 Task: Create ChildIssue0000000416 as Child Issue of Issue Issue0000000208 in Backlog  in Scrum Project Project0000000042 in Jira. Create ChildIssue0000000417 as Child Issue of Issue Issue0000000209 in Backlog  in Scrum Project Project0000000042 in Jira. Create ChildIssue0000000418 as Child Issue of Issue Issue0000000209 in Backlog  in Scrum Project Project0000000042 in Jira. Create ChildIssue0000000419 as Child Issue of Issue Issue0000000210 in Backlog  in Scrum Project Project0000000042 in Jira. Create ChildIssue0000000420 as Child Issue of Issue Issue0000000210 in Backlog  in Scrum Project Project0000000042 in Jira
Action: Mouse moved to (321, 362)
Screenshot: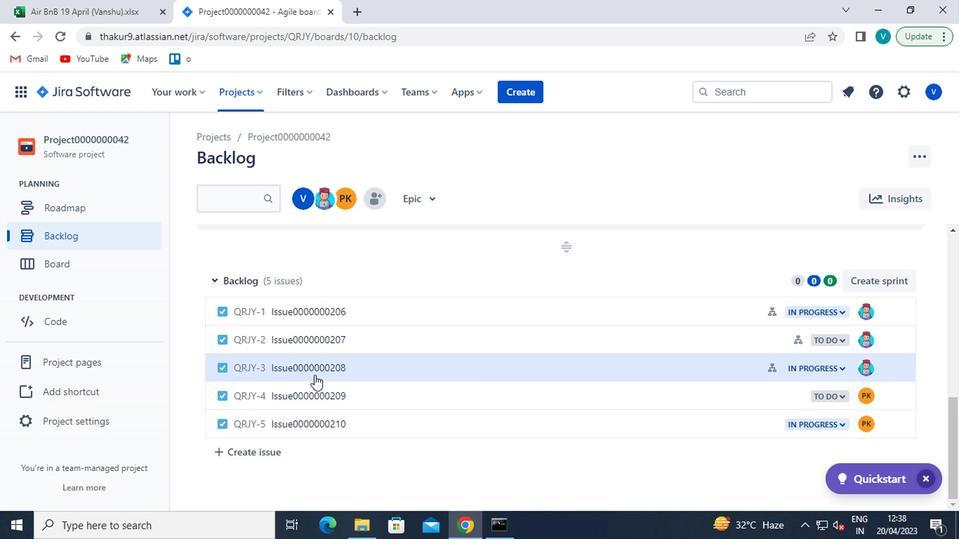 
Action: Mouse pressed left at (321, 362)
Screenshot: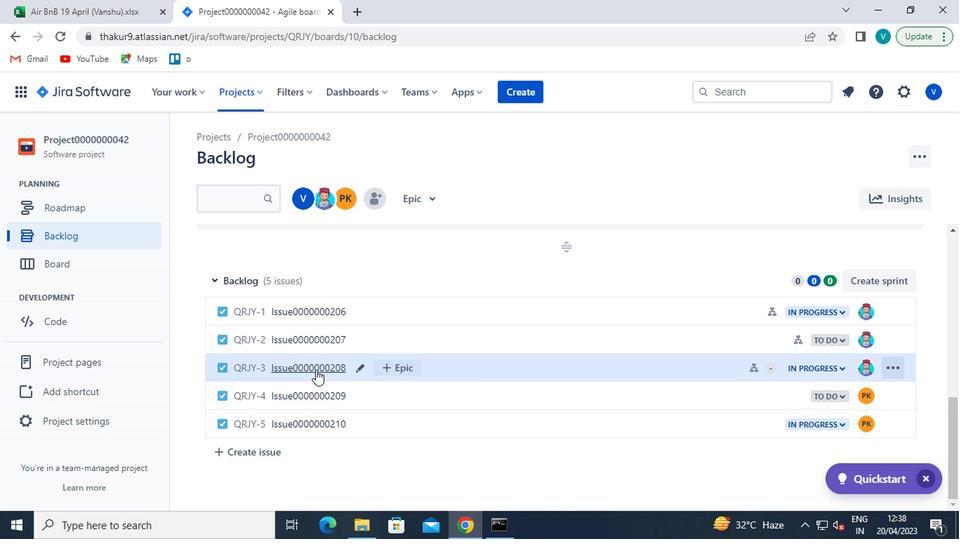 
Action: Mouse moved to (707, 301)
Screenshot: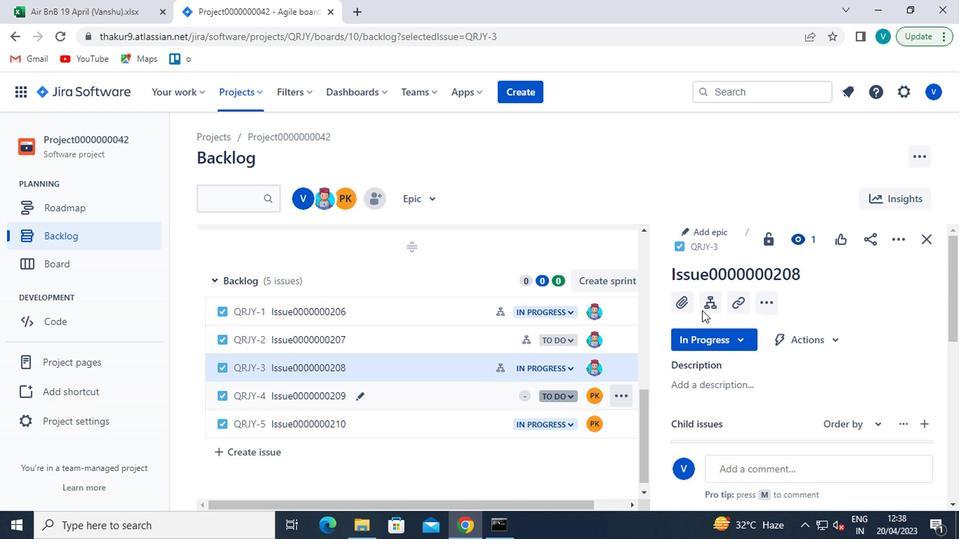 
Action: Mouse pressed left at (707, 301)
Screenshot: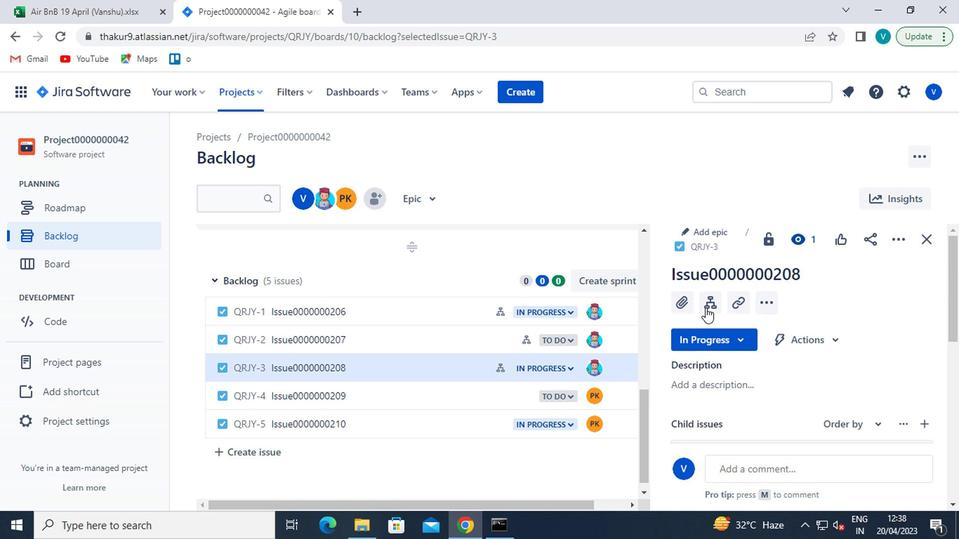 
Action: Mouse moved to (750, 362)
Screenshot: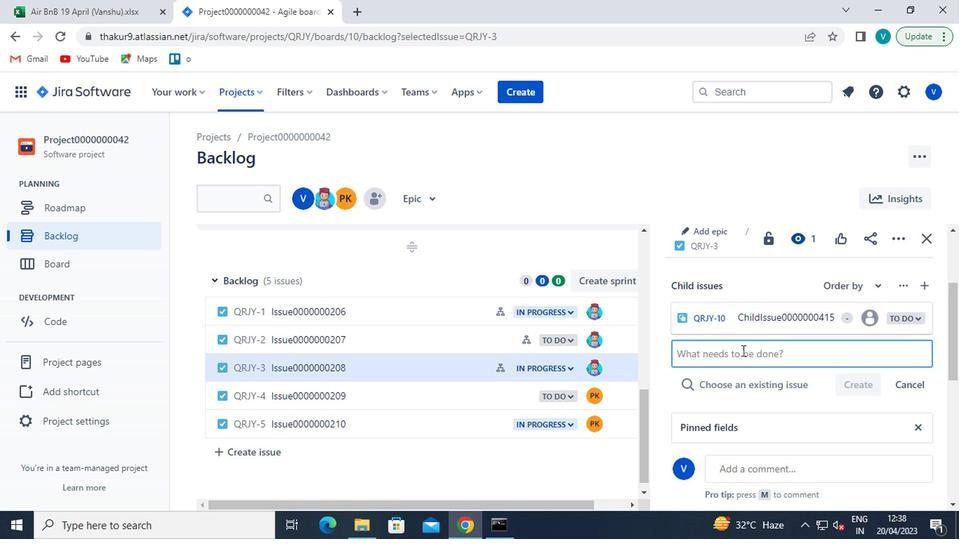 
Action: Mouse pressed left at (750, 362)
Screenshot: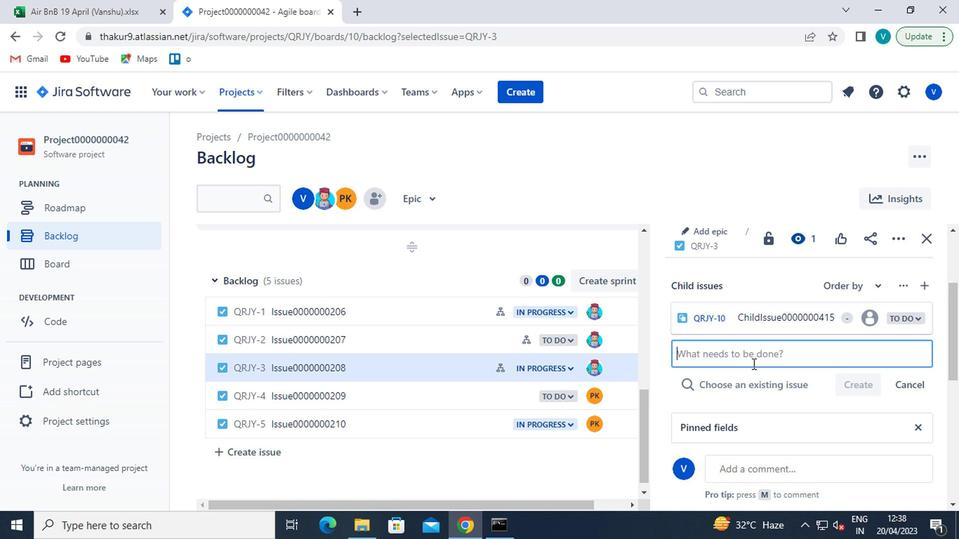 
Action: Mouse moved to (722, 347)
Screenshot: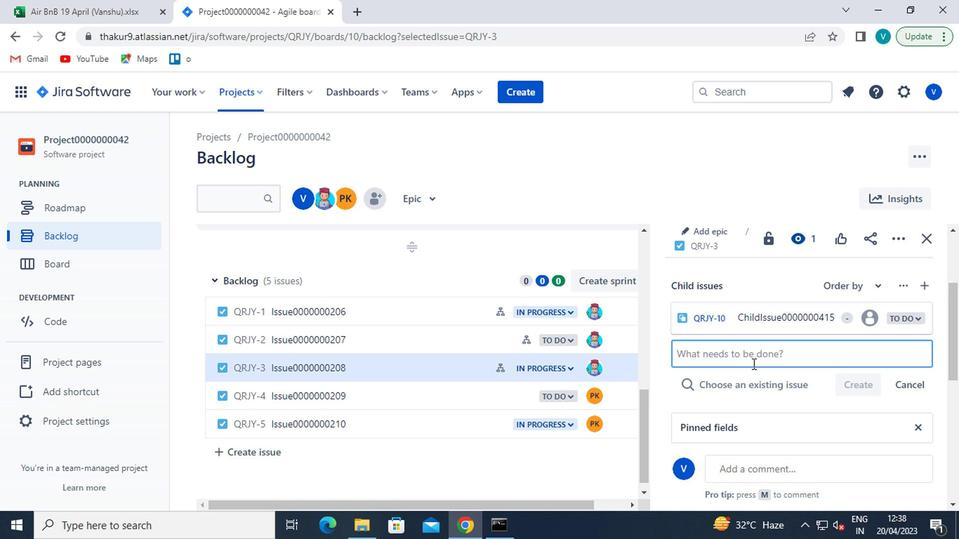 
Action: Key pressed <Key.shift>CHILD<Key.shift>ISSUE0000000416
Screenshot: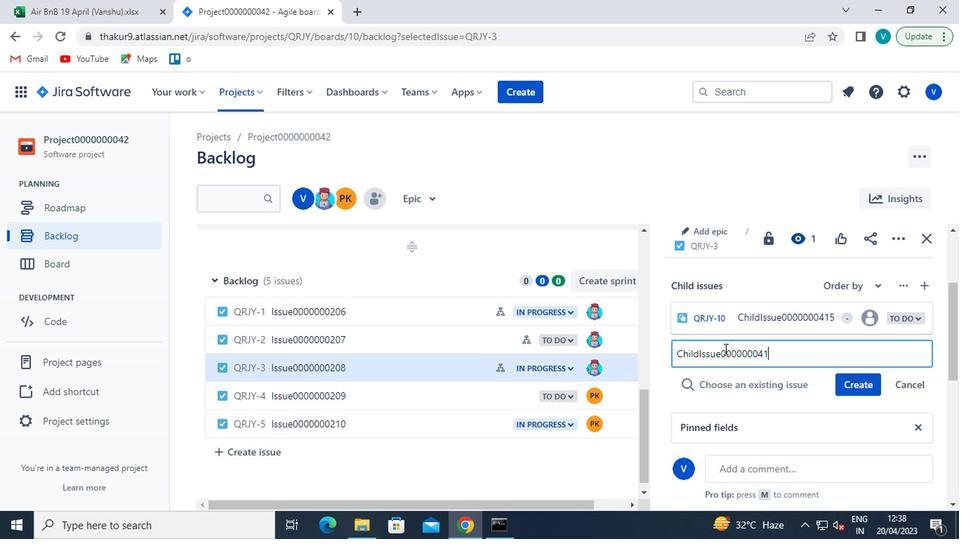 
Action: Mouse moved to (847, 386)
Screenshot: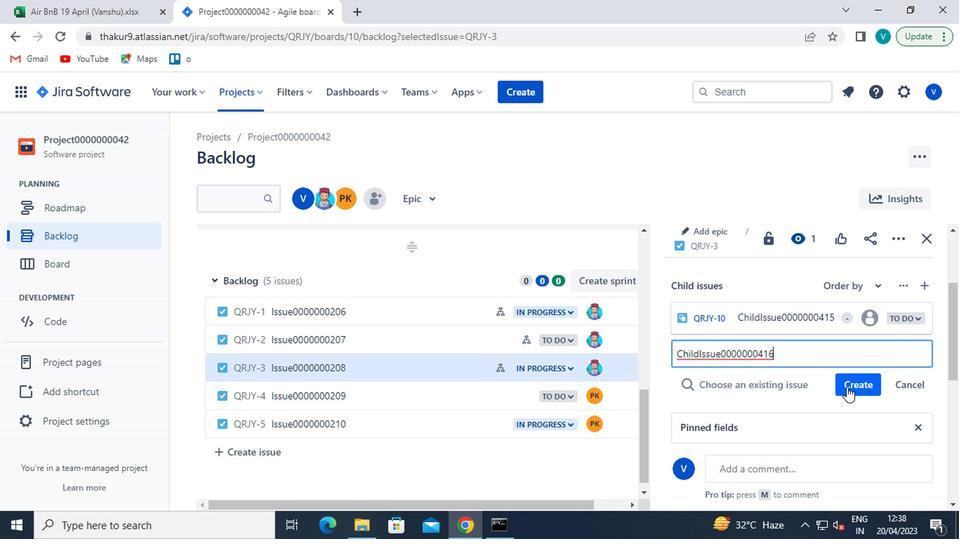 
Action: Mouse pressed left at (847, 386)
Screenshot: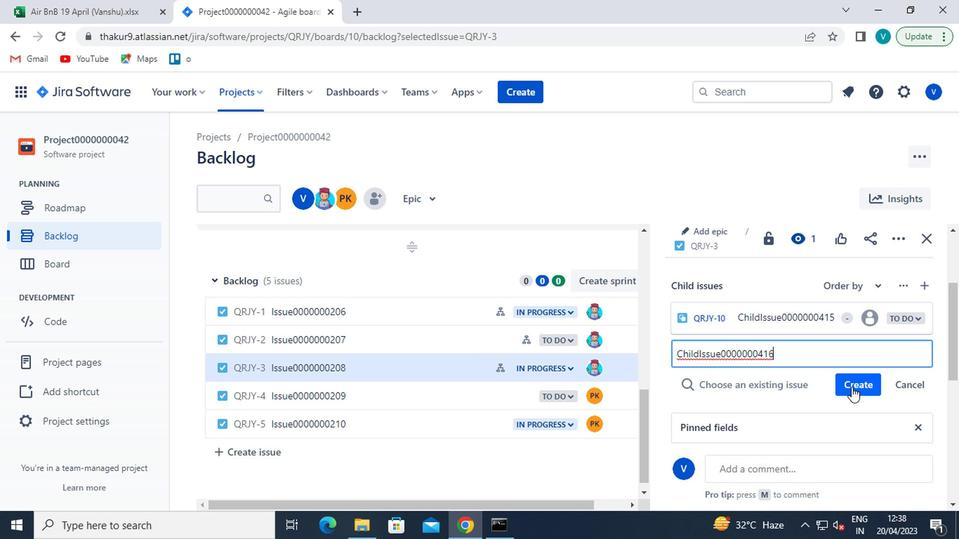 
Action: Mouse moved to (317, 392)
Screenshot: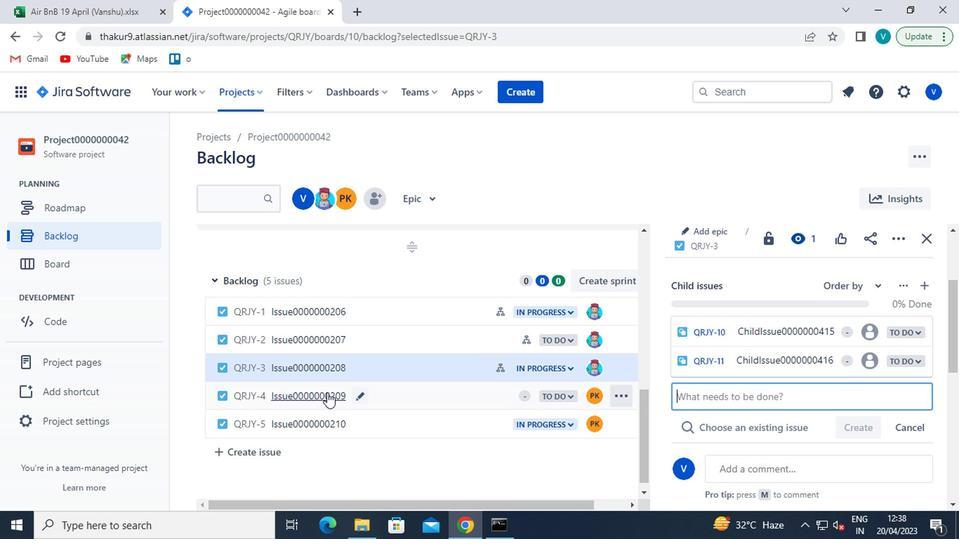 
Action: Mouse pressed left at (317, 392)
Screenshot: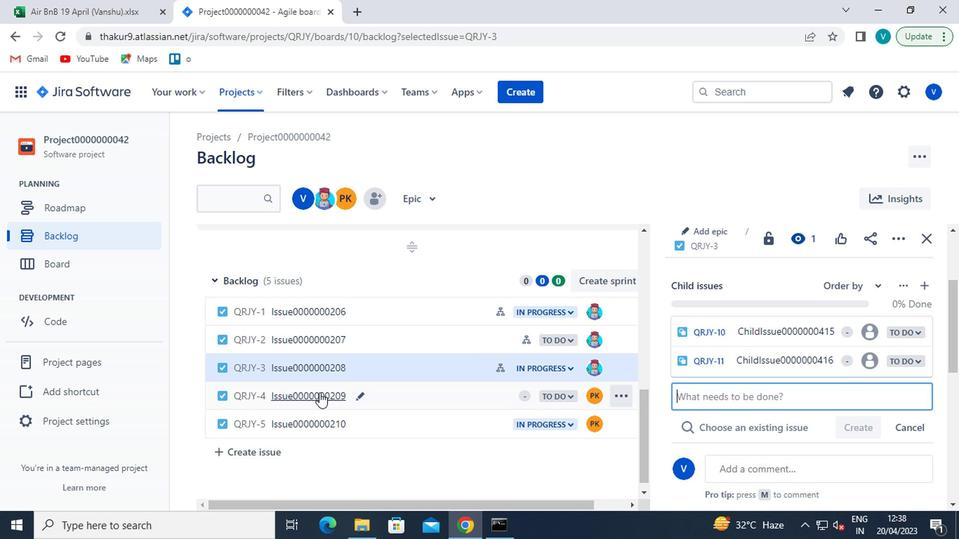 
Action: Mouse moved to (708, 294)
Screenshot: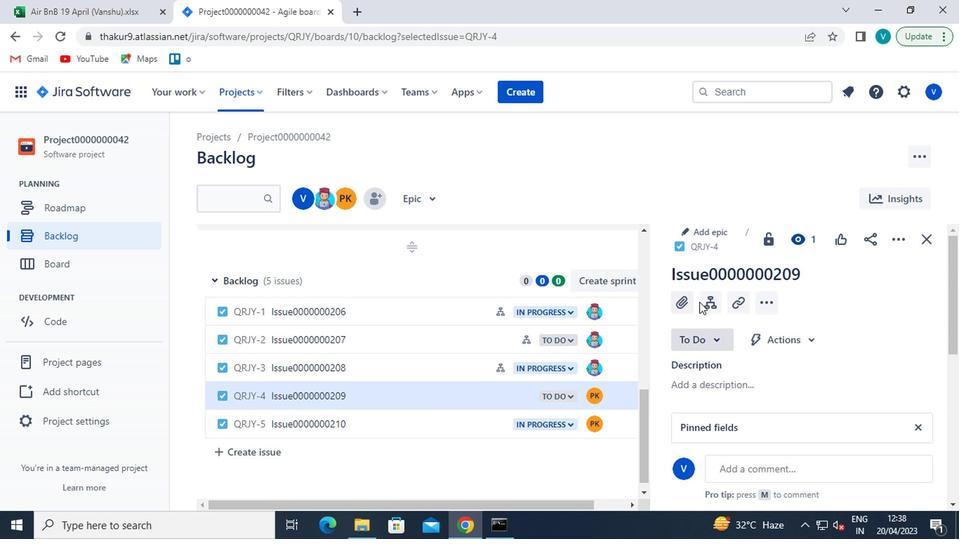 
Action: Mouse pressed left at (708, 294)
Screenshot: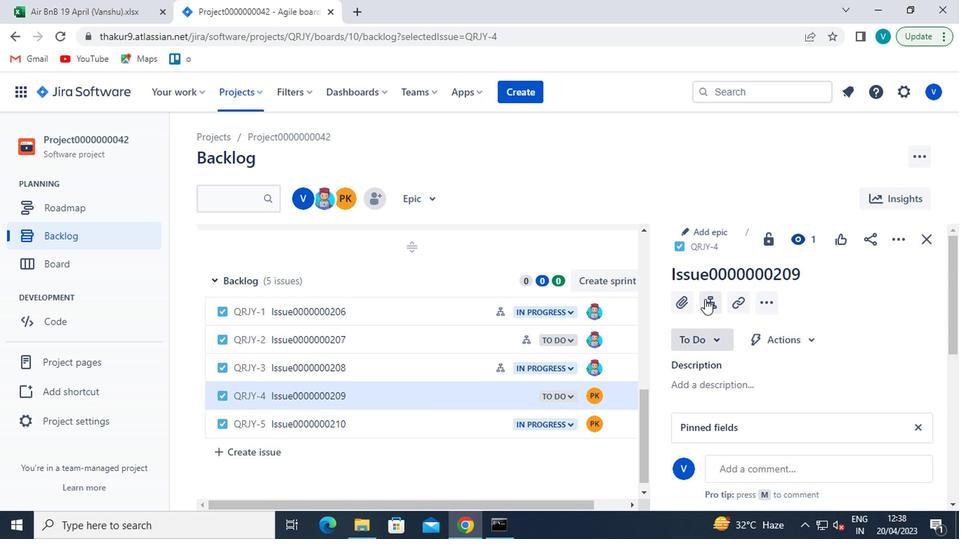 
Action: Mouse moved to (728, 368)
Screenshot: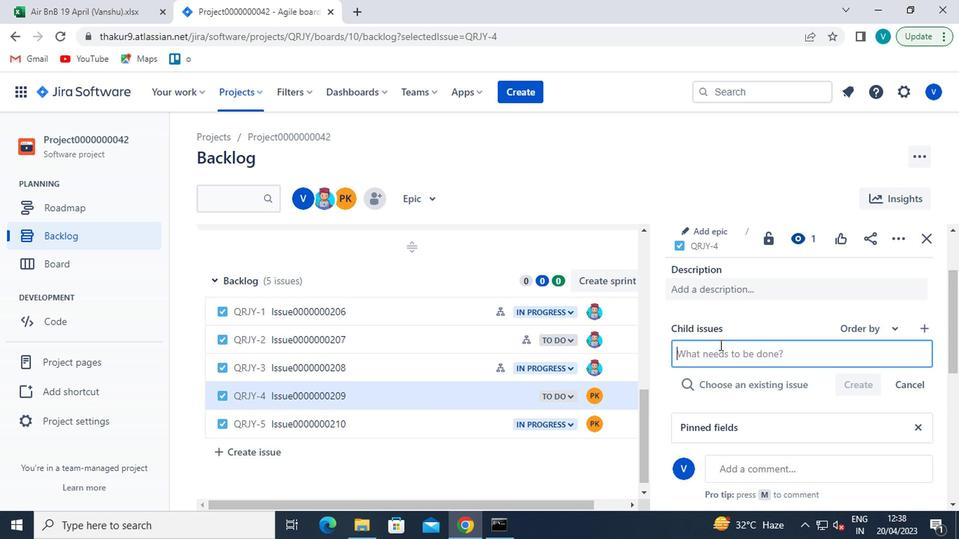 
Action: Mouse pressed left at (728, 368)
Screenshot: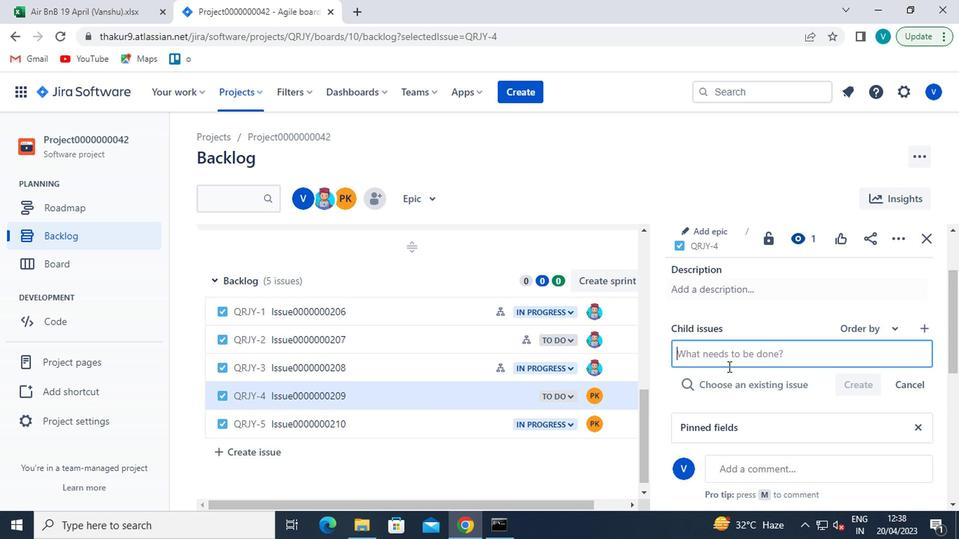 
Action: Mouse moved to (728, 355)
Screenshot: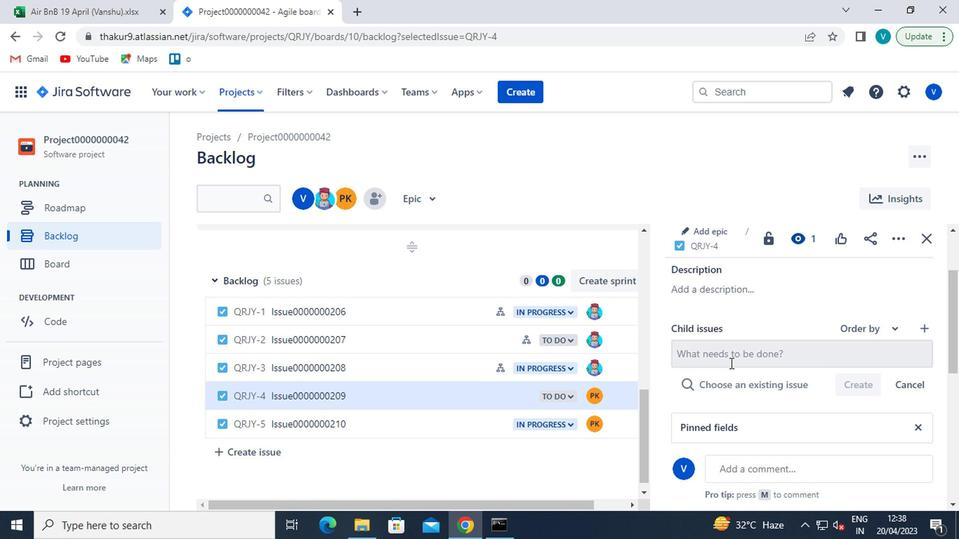 
Action: Mouse pressed left at (728, 355)
Screenshot: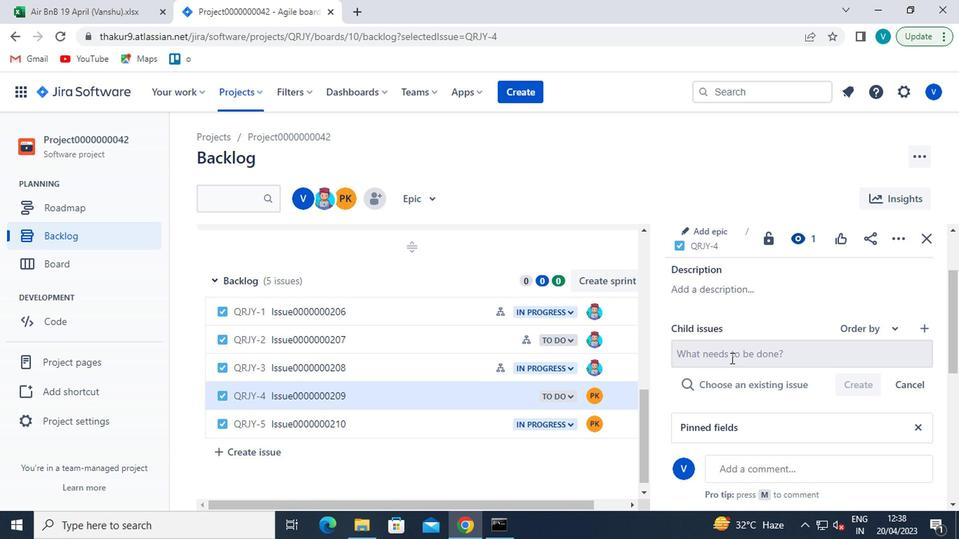 
Action: Mouse moved to (689, 372)
Screenshot: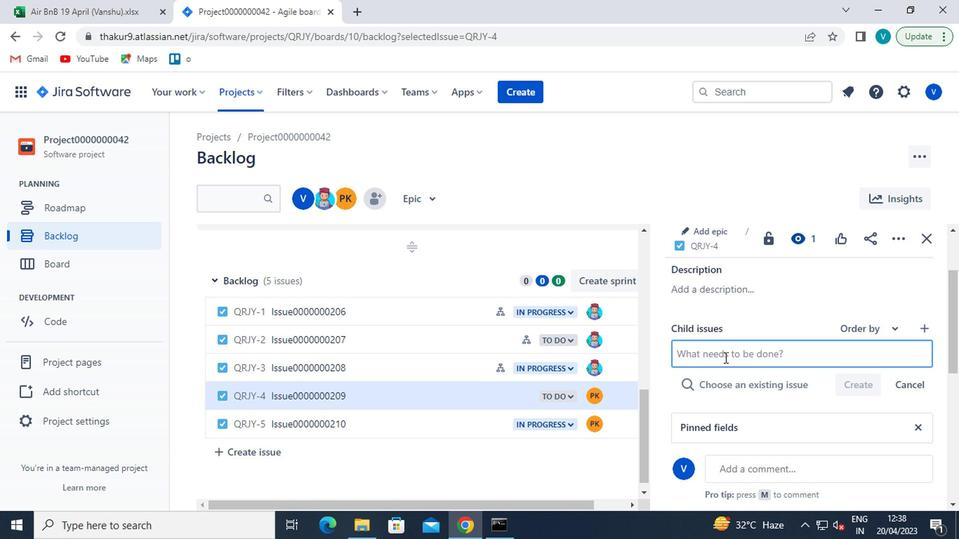 
Action: Key pressed <Key.shift>CHILD<Key.shift>ISSUE
Screenshot: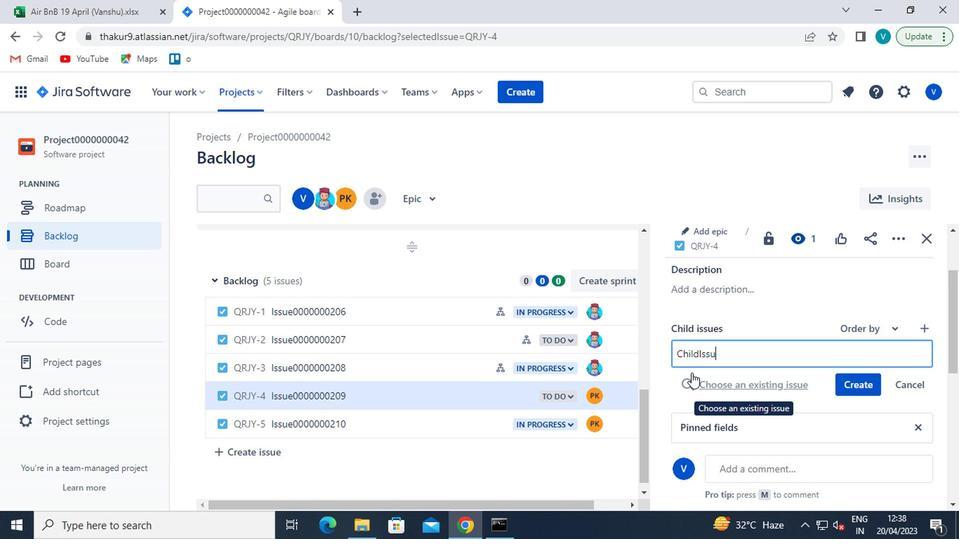 
Action: Mouse moved to (687, 373)
Screenshot: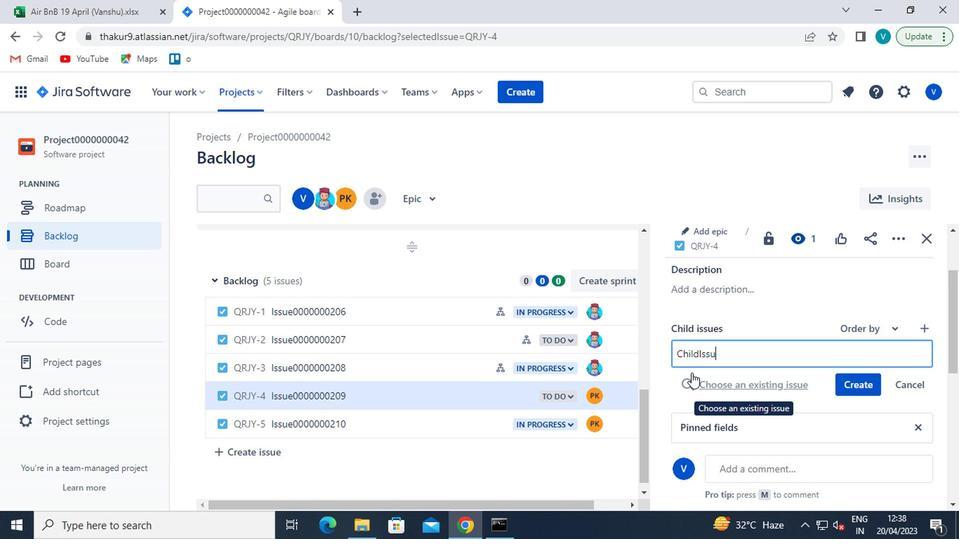 
Action: Key pressed 0000
Screenshot: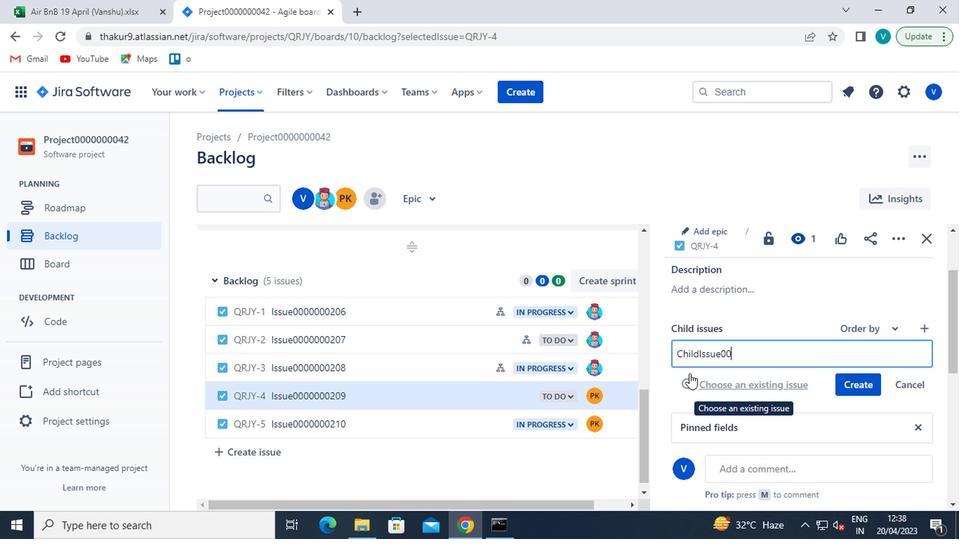 
Action: Mouse moved to (687, 373)
Screenshot: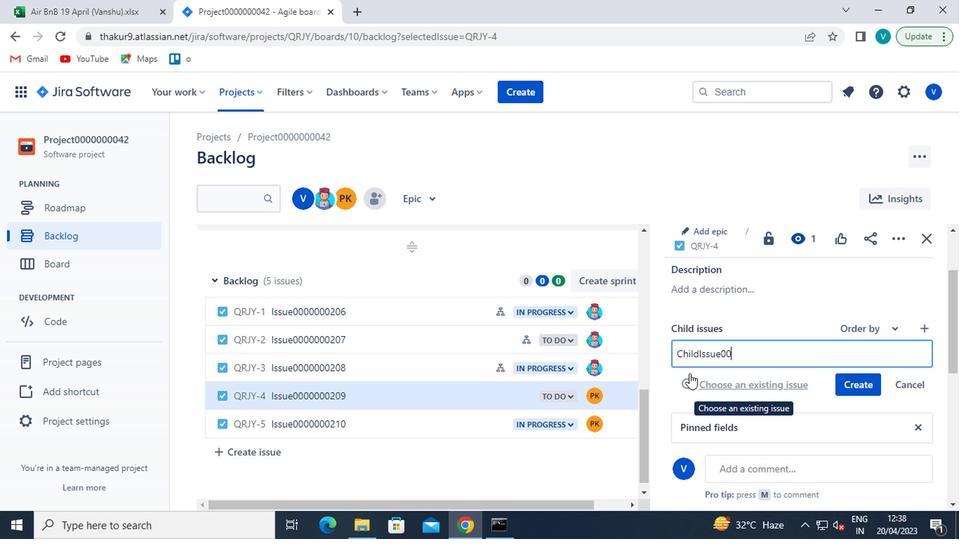 
Action: Key pressed 0
Screenshot: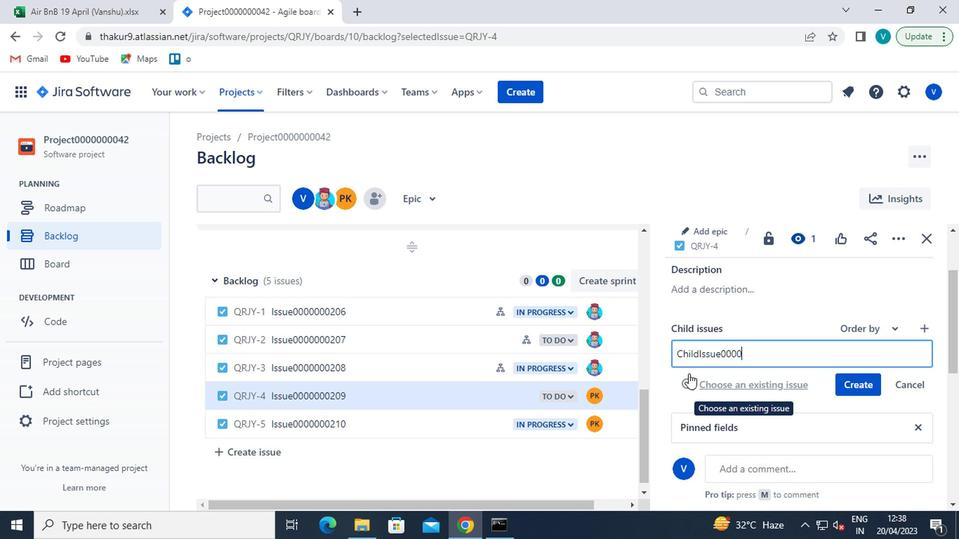 
Action: Mouse moved to (685, 373)
Screenshot: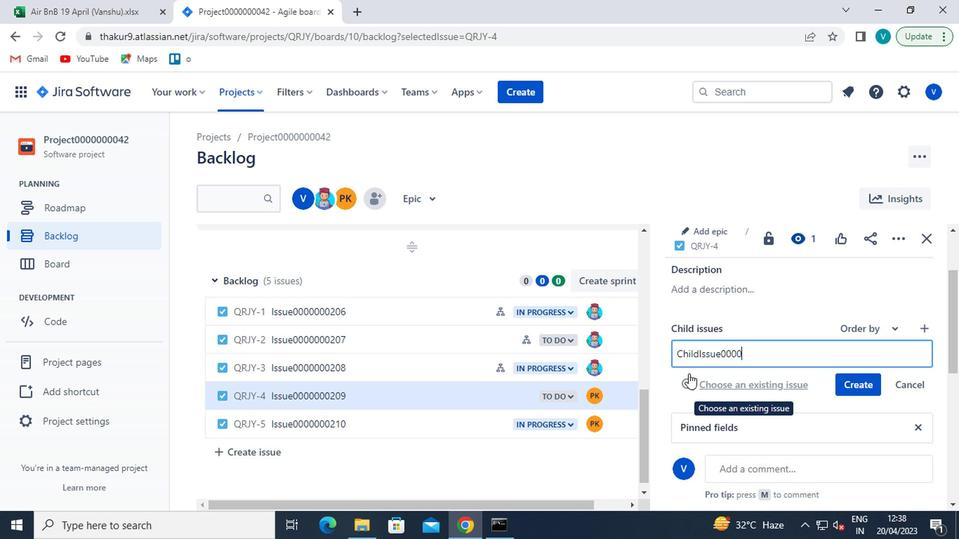 
Action: Key pressed 0
Screenshot: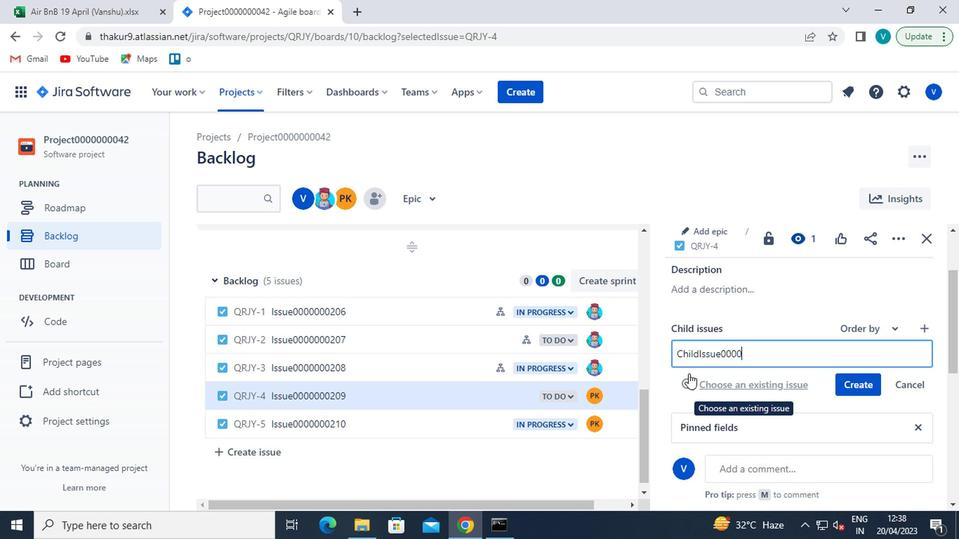 
Action: Mouse moved to (683, 373)
Screenshot: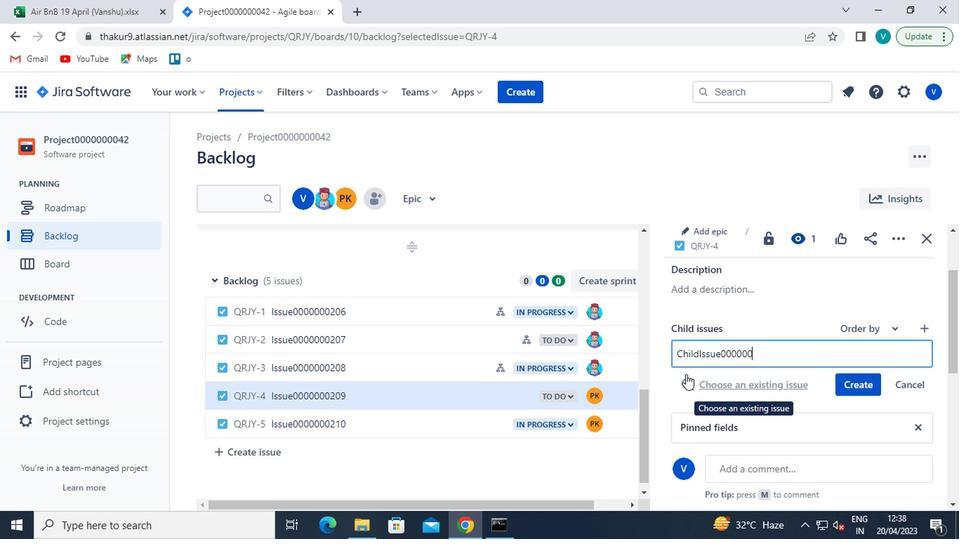 
Action: Key pressed 0
Screenshot: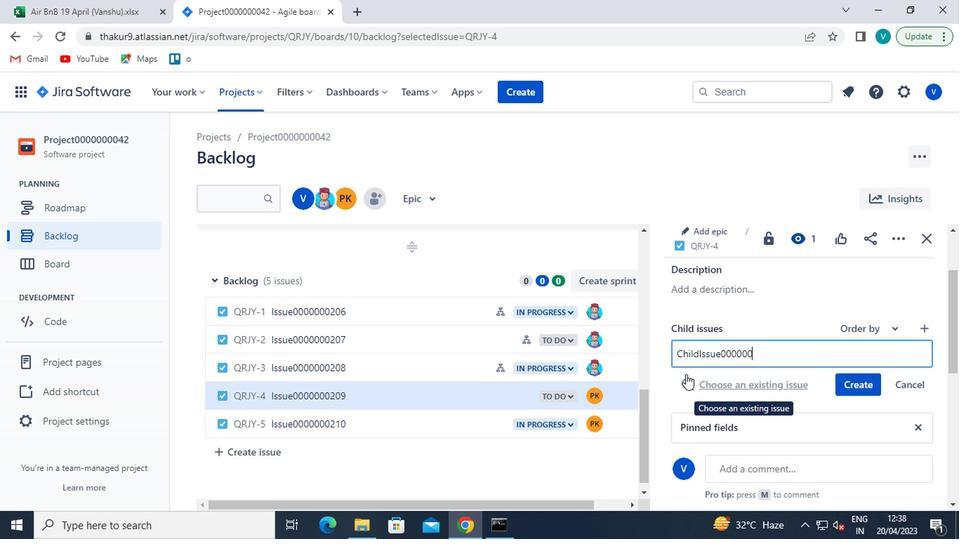 
Action: Mouse moved to (682, 373)
Screenshot: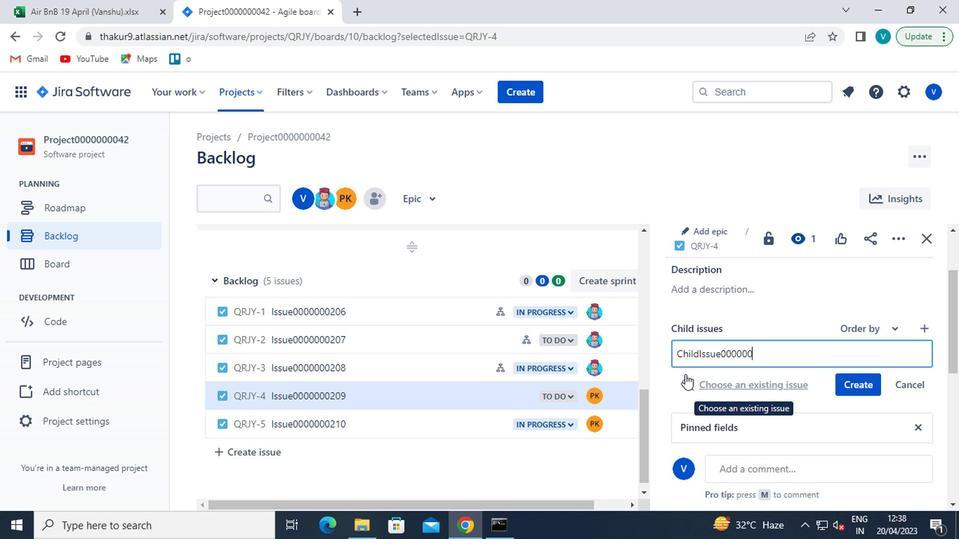 
Action: Key pressed 417
Screenshot: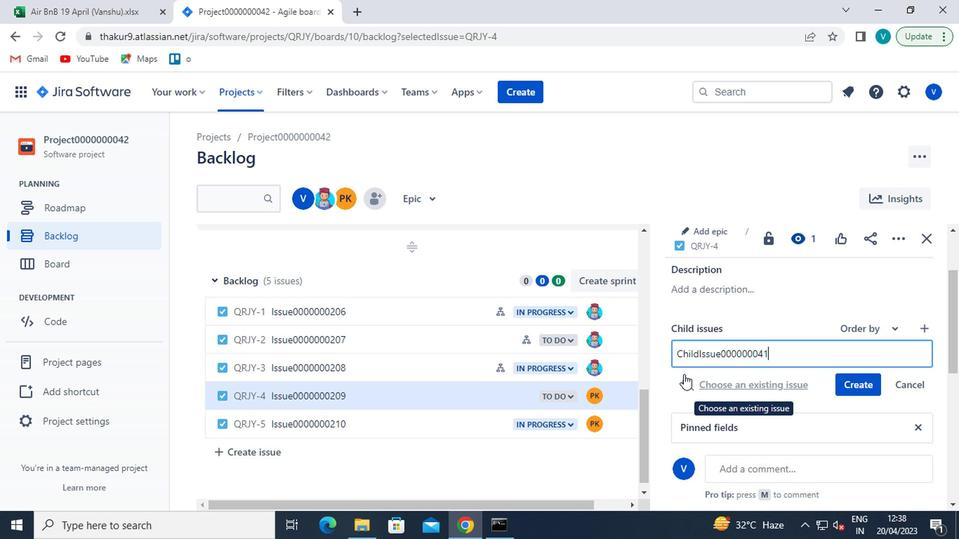 
Action: Mouse moved to (865, 378)
Screenshot: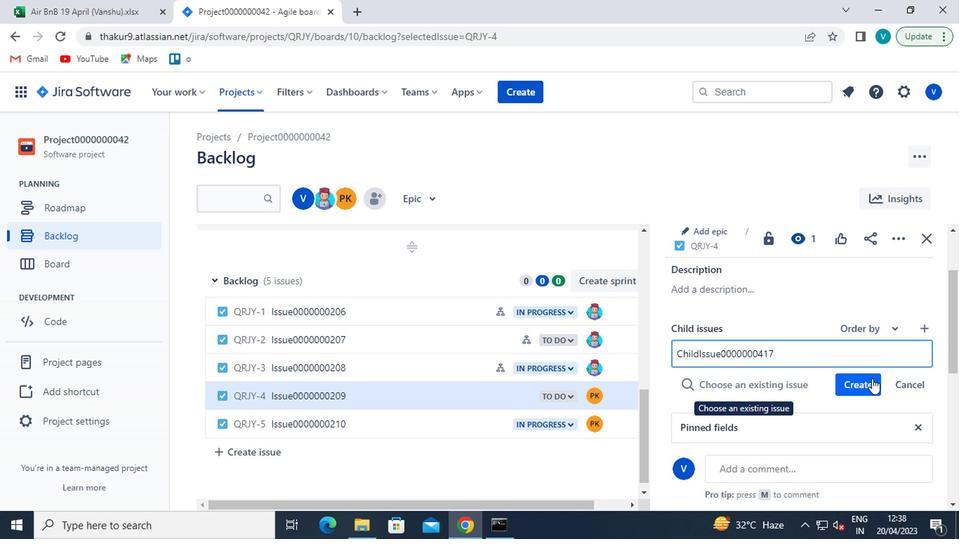 
Action: Mouse pressed left at (865, 378)
Screenshot: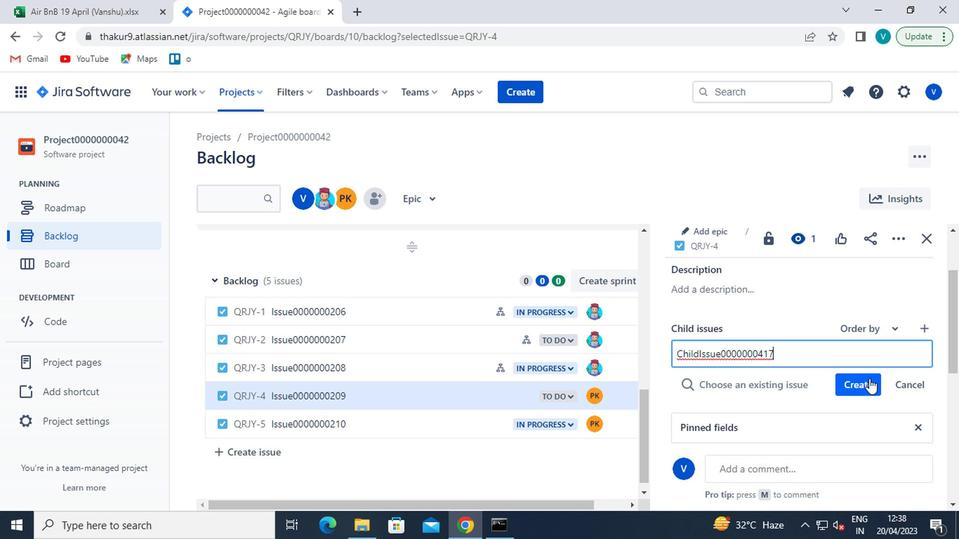 
Action: Mouse moved to (811, 388)
Screenshot: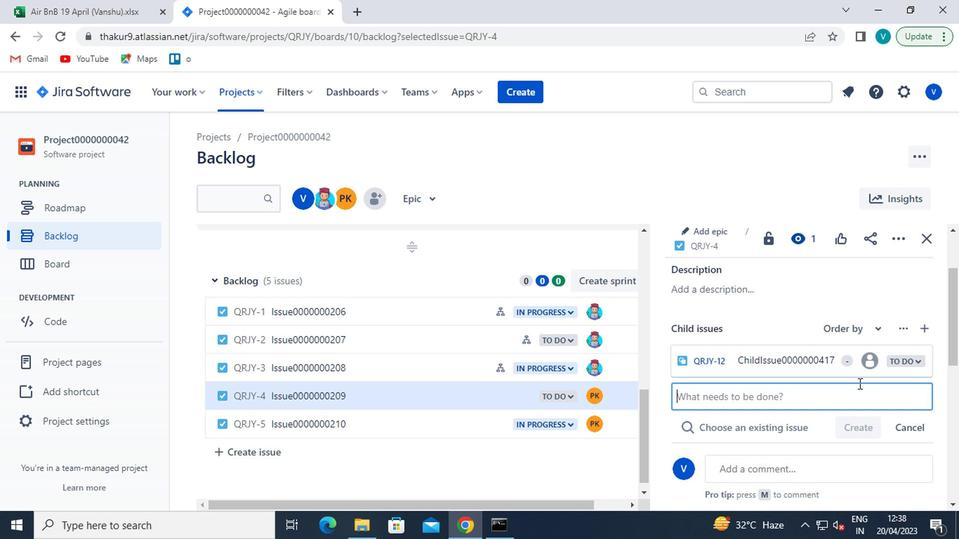 
Action: Mouse scrolled (811, 389) with delta (0, 0)
Screenshot: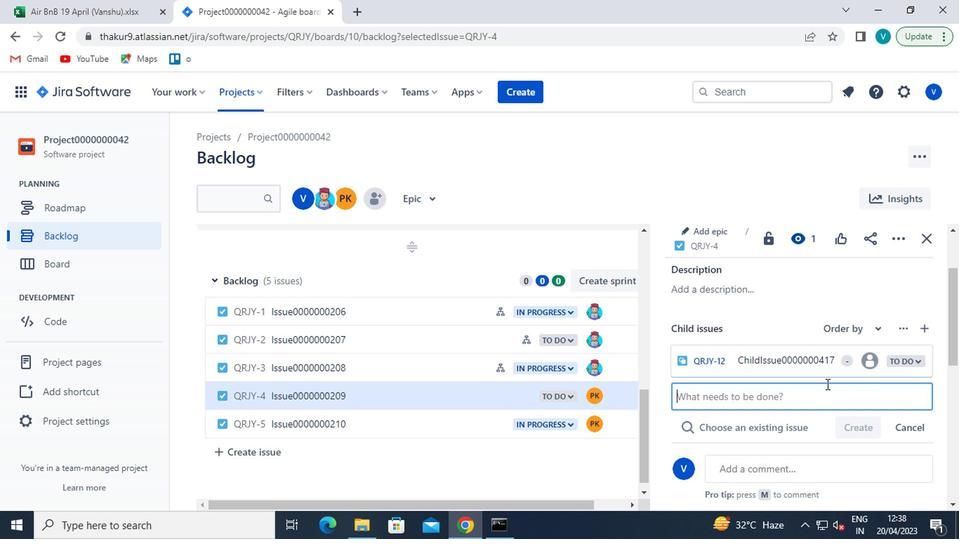 
Action: Mouse scrolled (811, 389) with delta (0, 0)
Screenshot: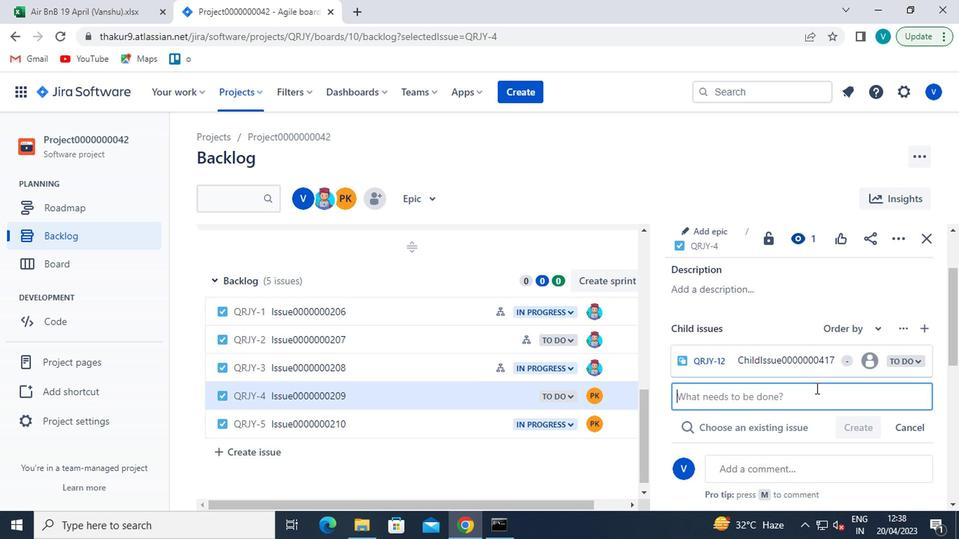 
Action: Mouse scrolled (811, 389) with delta (0, 0)
Screenshot: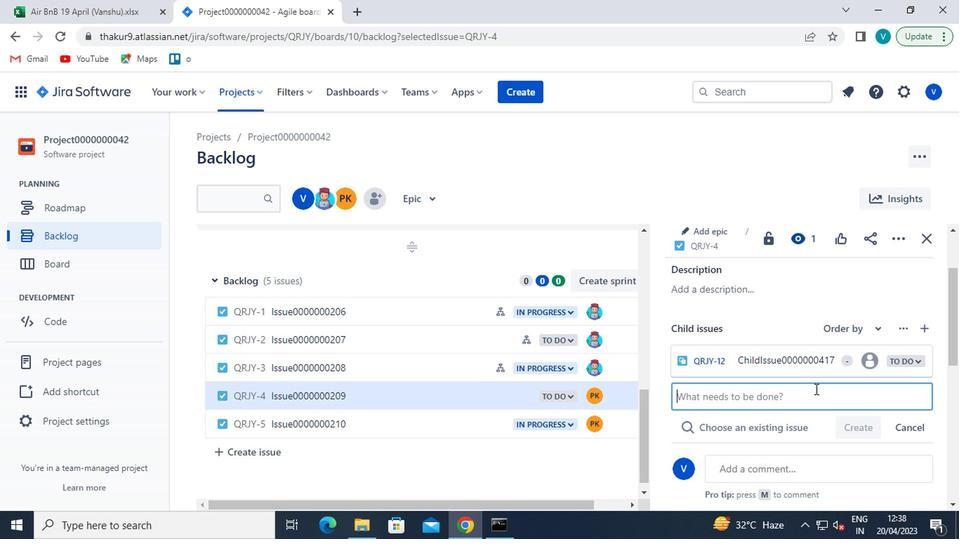 
Action: Mouse moved to (811, 388)
Screenshot: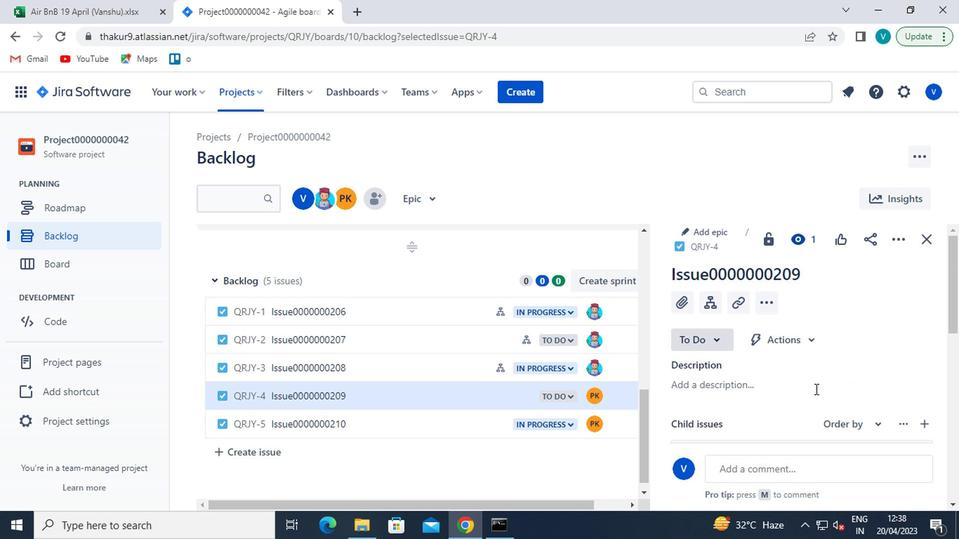 
Action: Mouse scrolled (811, 388) with delta (0, 0)
Screenshot: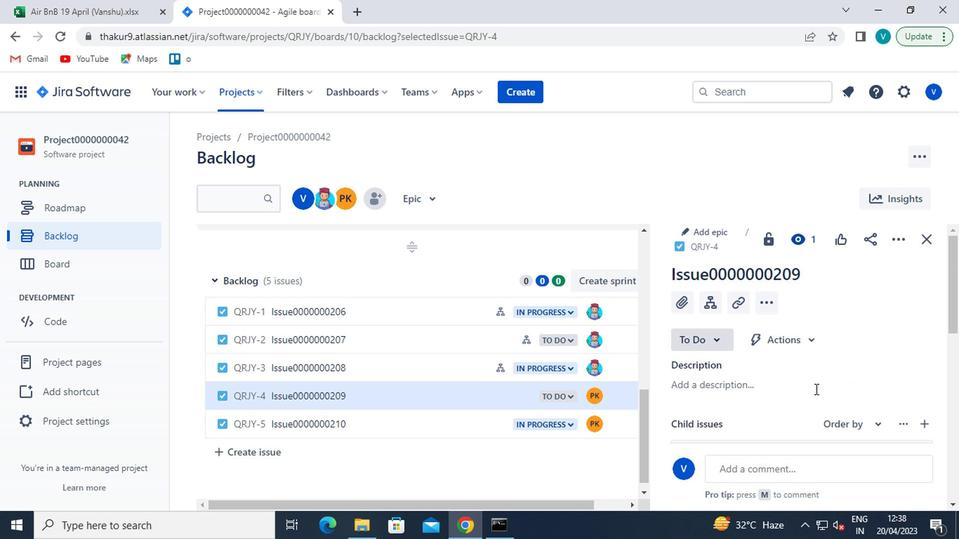 
Action: Mouse moved to (811, 390)
Screenshot: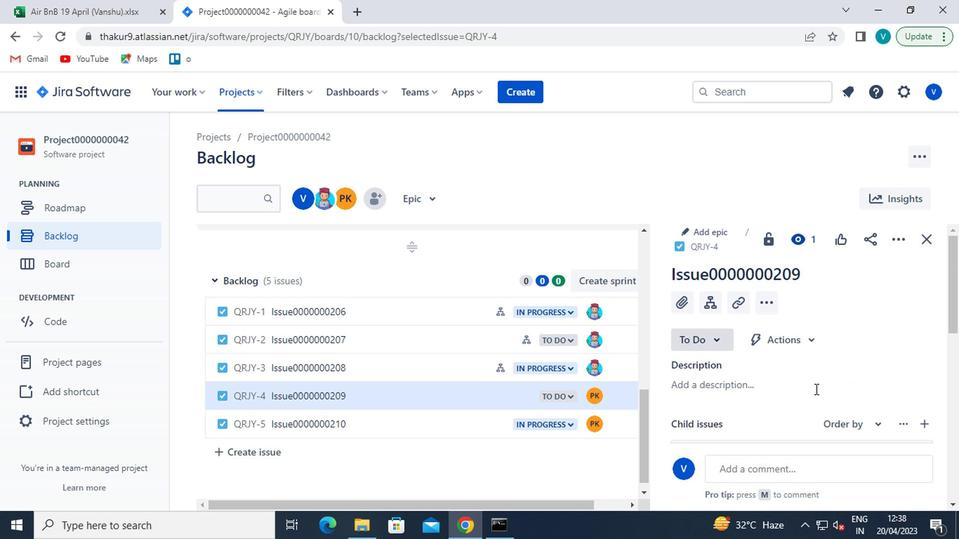 
Action: Mouse scrolled (811, 389) with delta (0, 0)
Screenshot: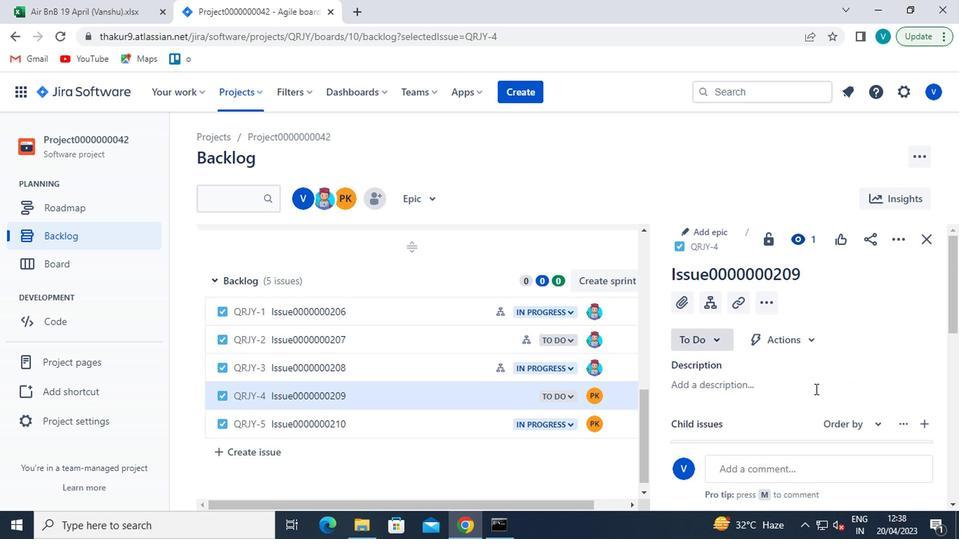 
Action: Mouse moved to (826, 352)
Screenshot: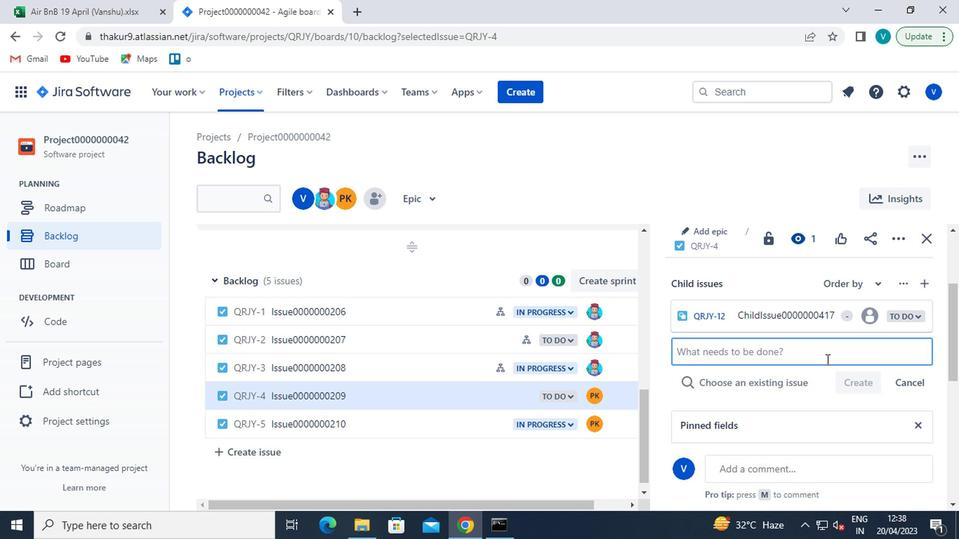 
Action: Mouse pressed left at (826, 352)
Screenshot: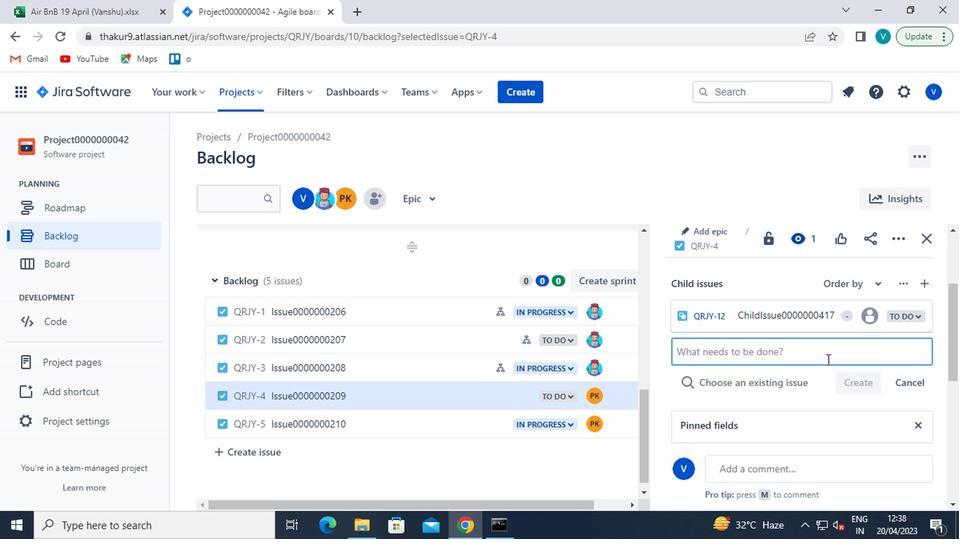 
Action: Mouse moved to (824, 353)
Screenshot: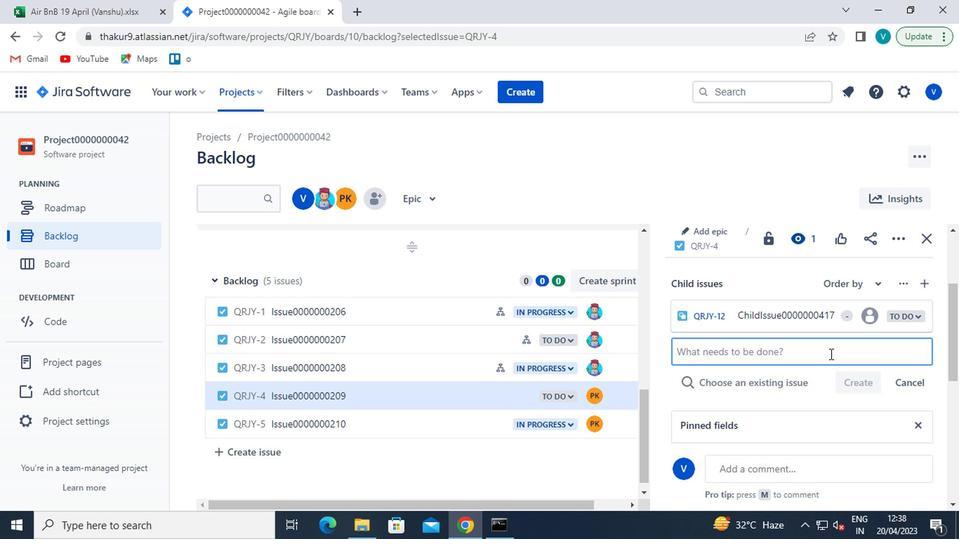 
Action: Key pressed <Key.shift>CHILD<Key.shift>ISSUE0
Screenshot: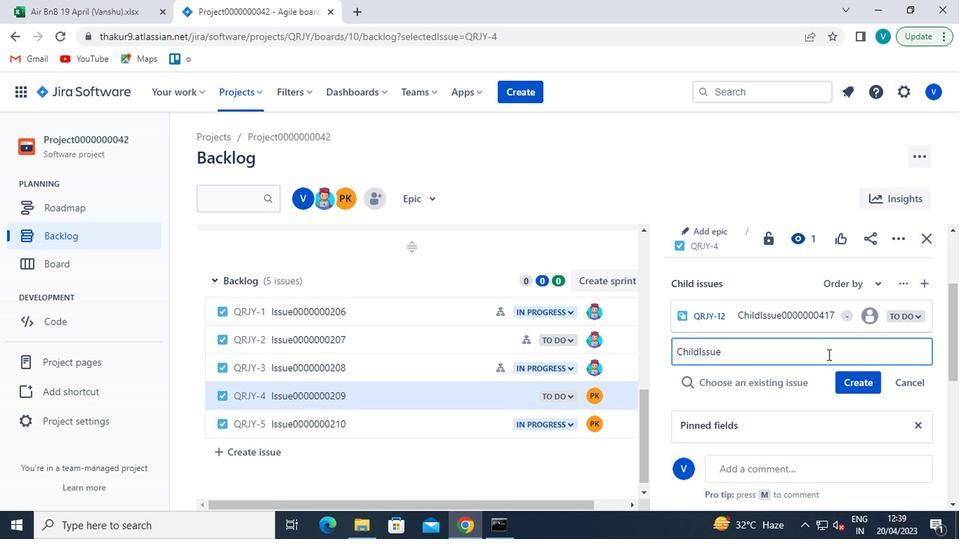 
Action: Mouse moved to (824, 354)
Screenshot: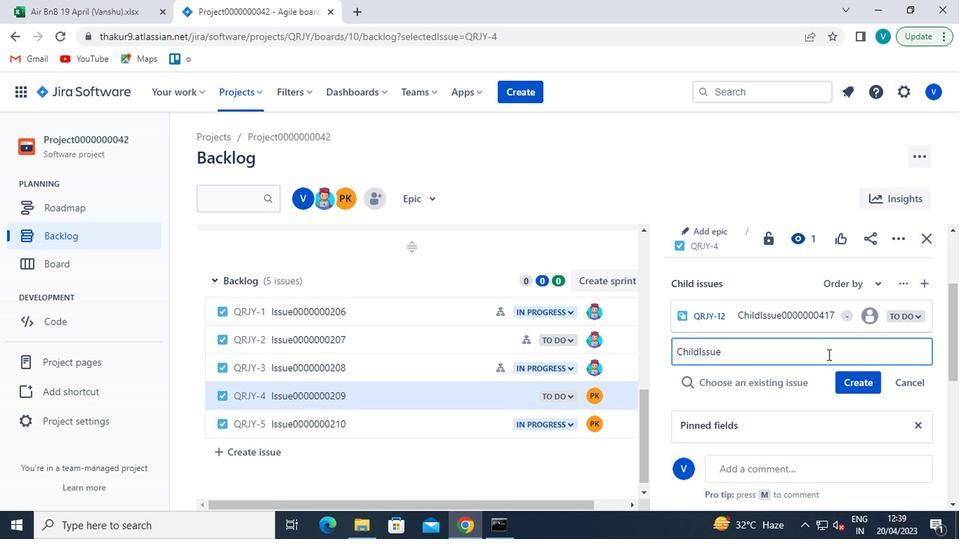 
Action: Key pressed 000000
Screenshot: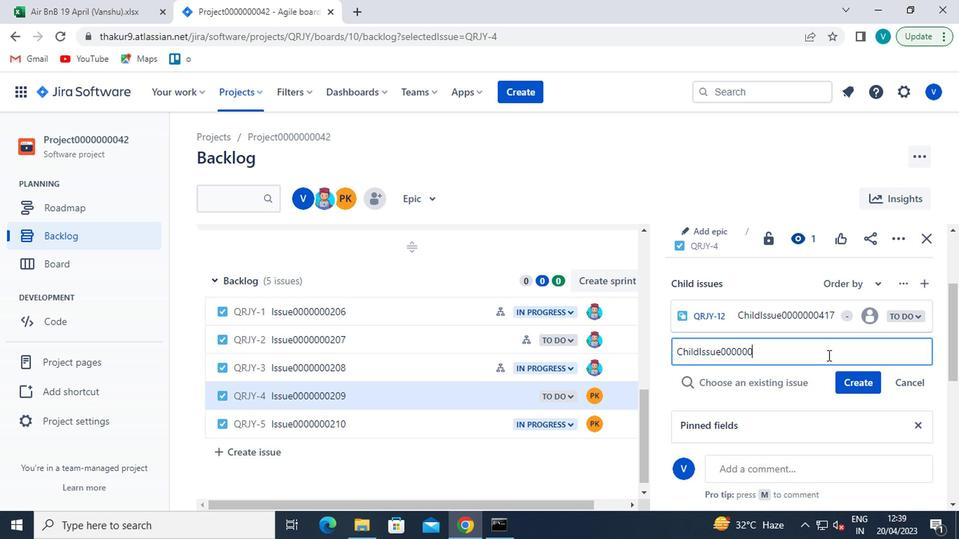 
Action: Mouse moved to (822, 354)
Screenshot: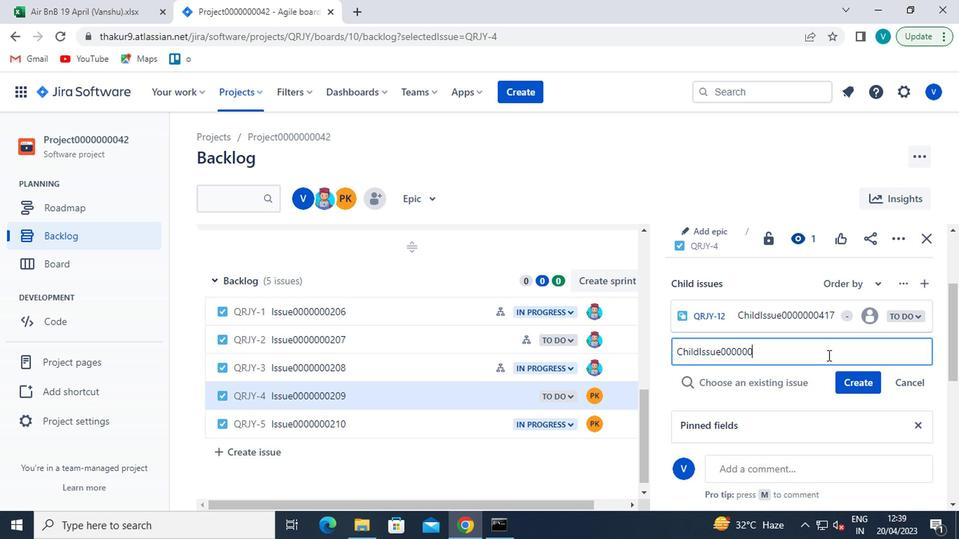
Action: Key pressed 418
Screenshot: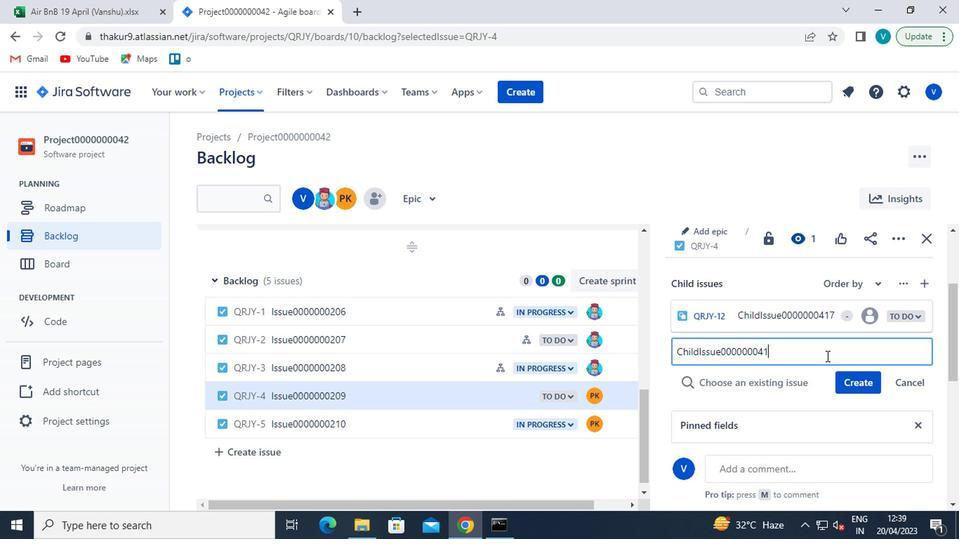
Action: Mouse moved to (850, 380)
Screenshot: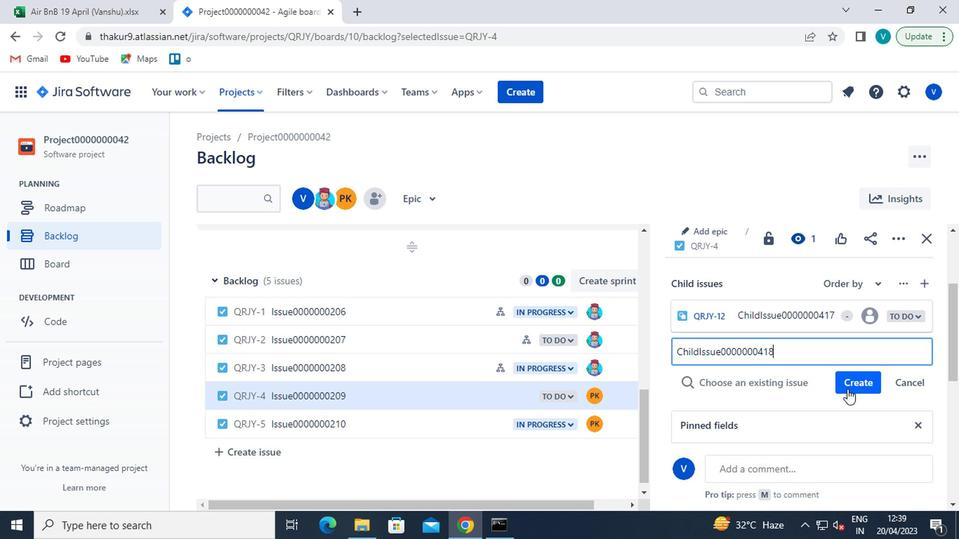 
Action: Mouse pressed left at (850, 380)
Screenshot: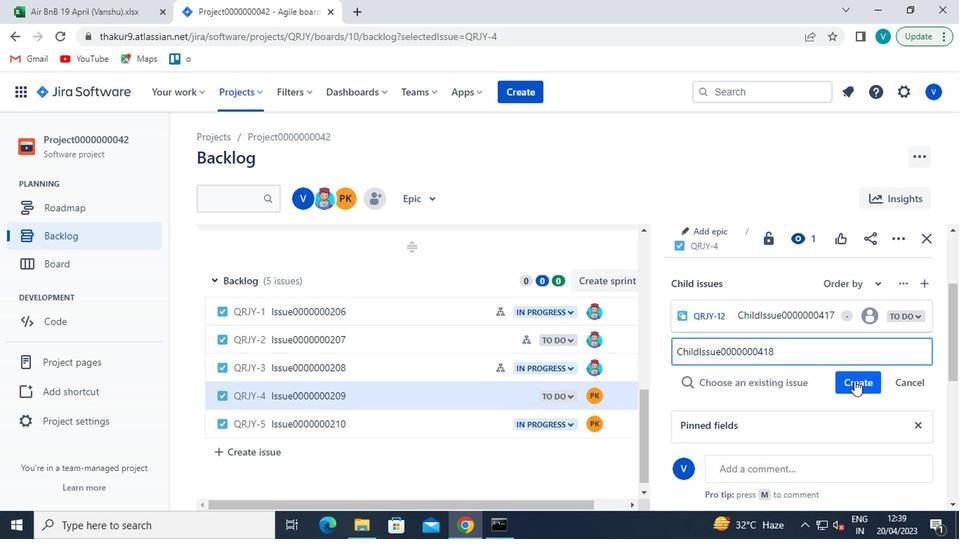 
Action: Mouse moved to (303, 421)
Screenshot: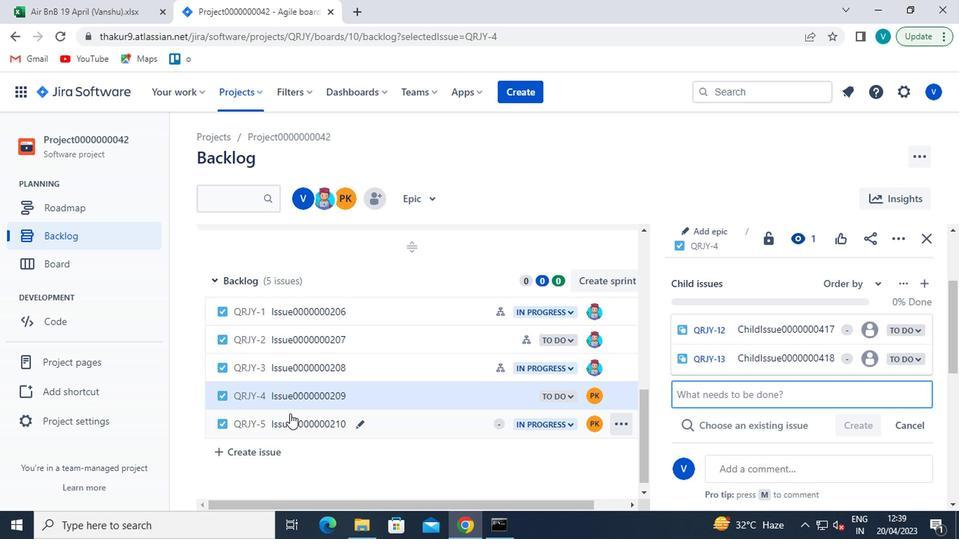
Action: Mouse pressed left at (303, 421)
Screenshot: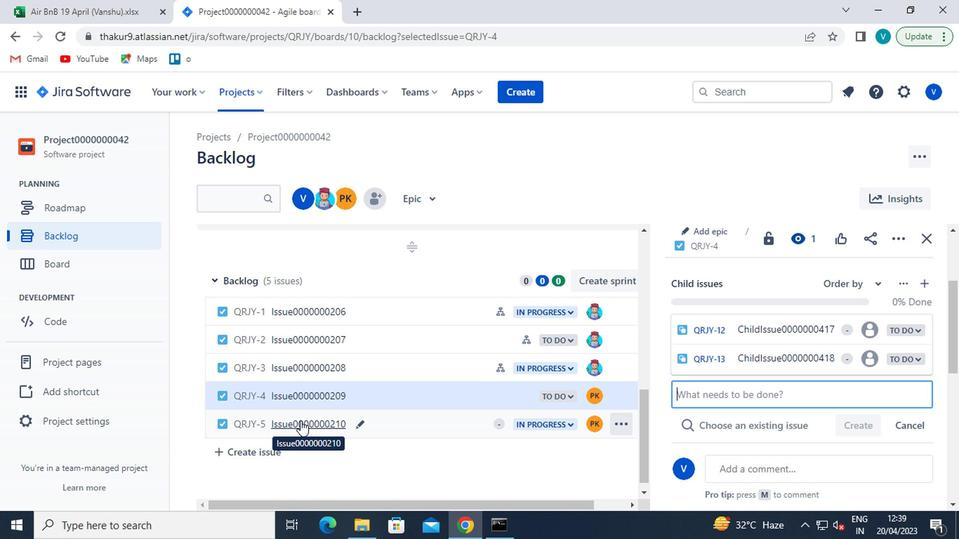 
Action: Mouse moved to (708, 291)
Screenshot: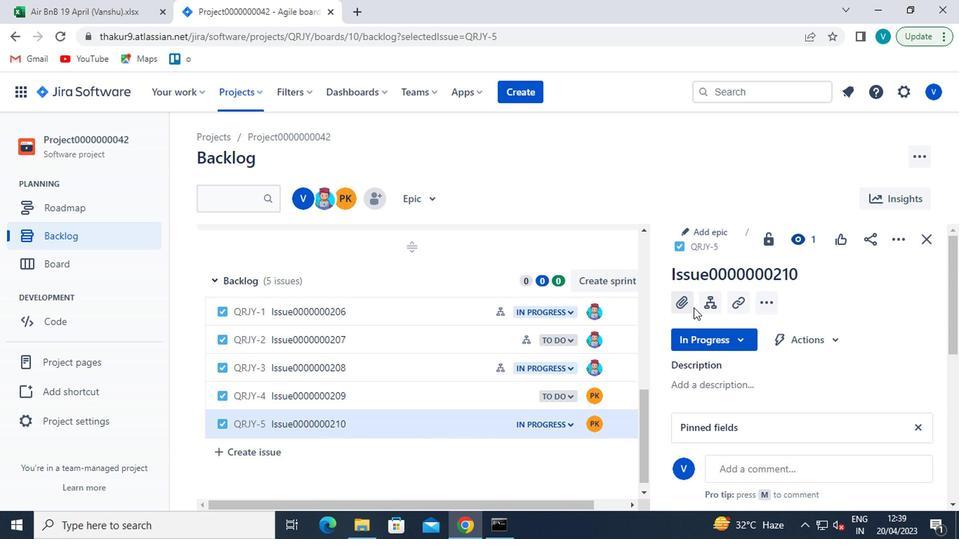 
Action: Mouse pressed left at (708, 291)
Screenshot: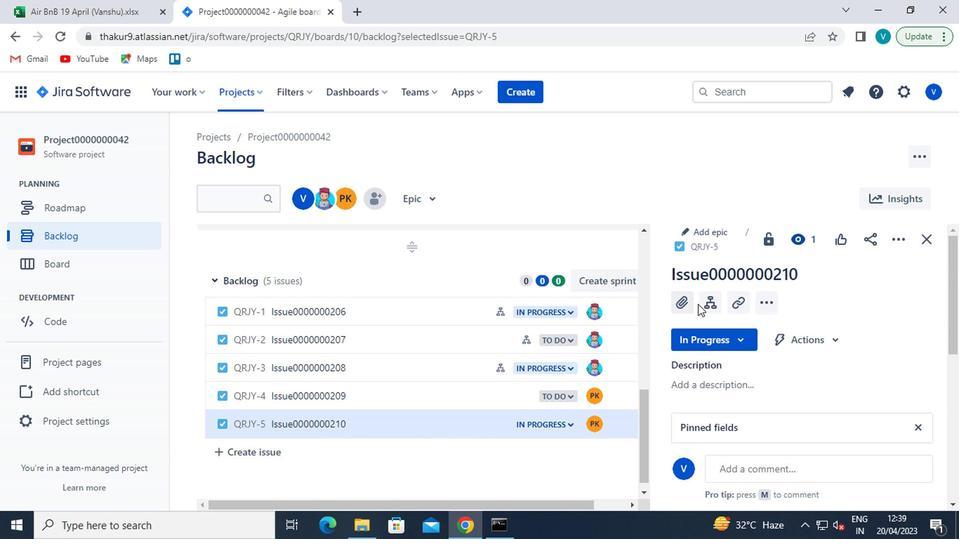 
Action: Mouse moved to (719, 349)
Screenshot: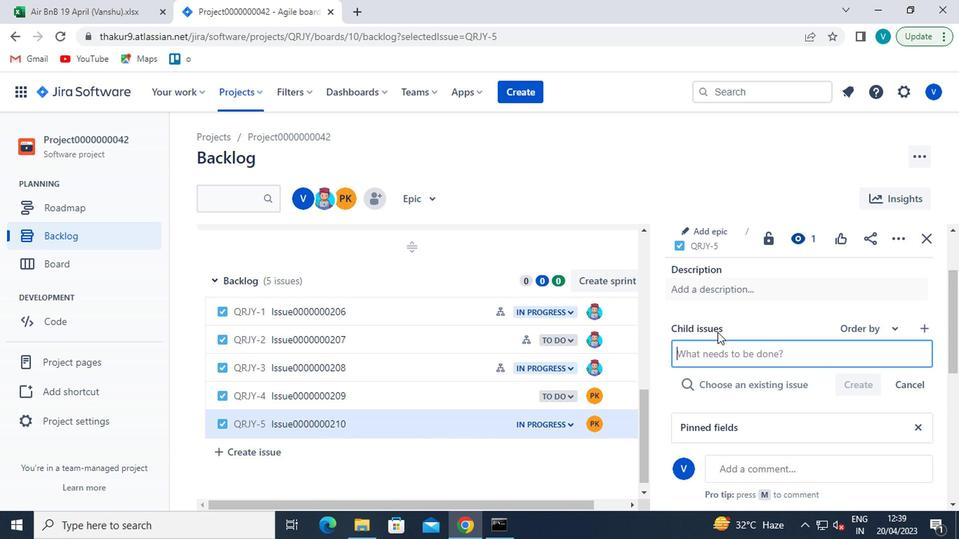 
Action: Mouse pressed left at (719, 349)
Screenshot: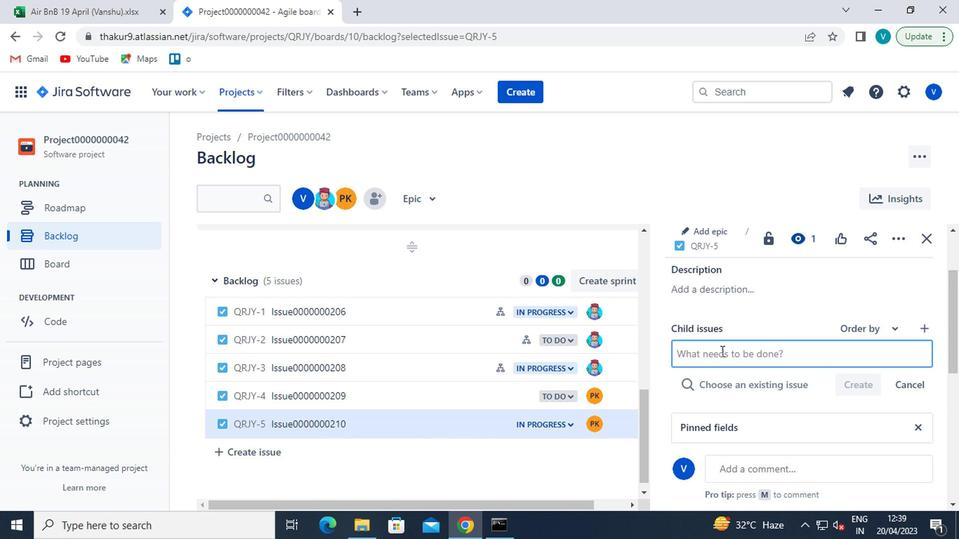 
Action: Key pressed <Key.shift>CHILD<Key.shift>ISSUE0000000419
Screenshot: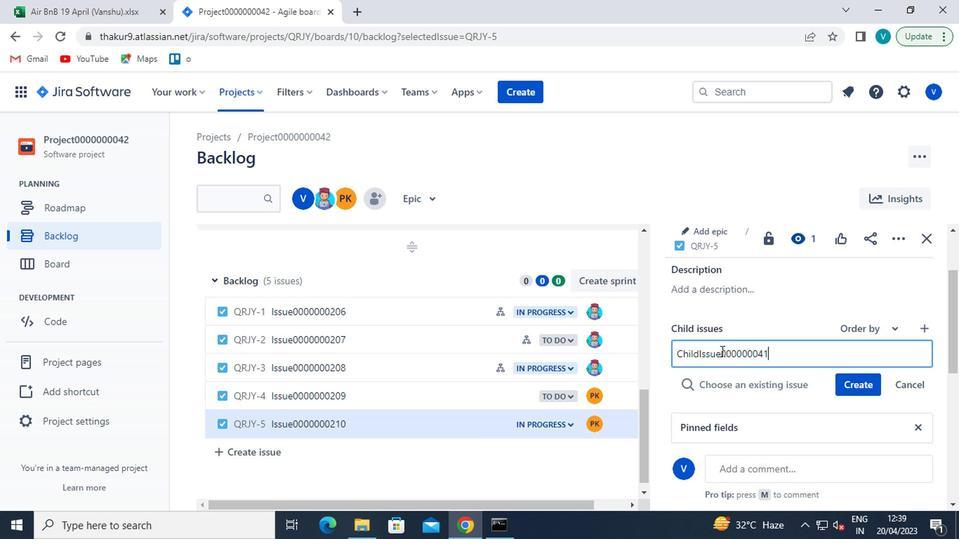 
Action: Mouse moved to (846, 381)
Screenshot: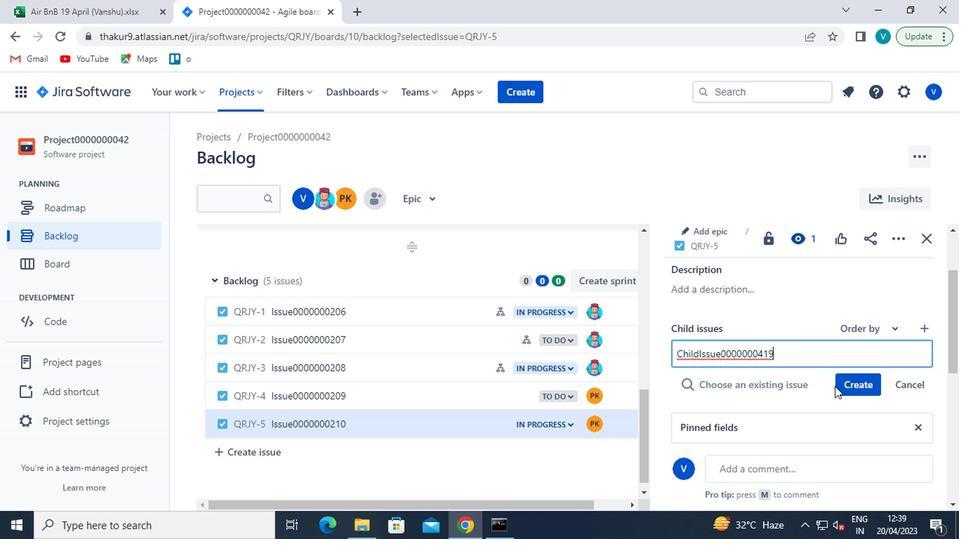 
Action: Mouse pressed left at (846, 381)
Screenshot: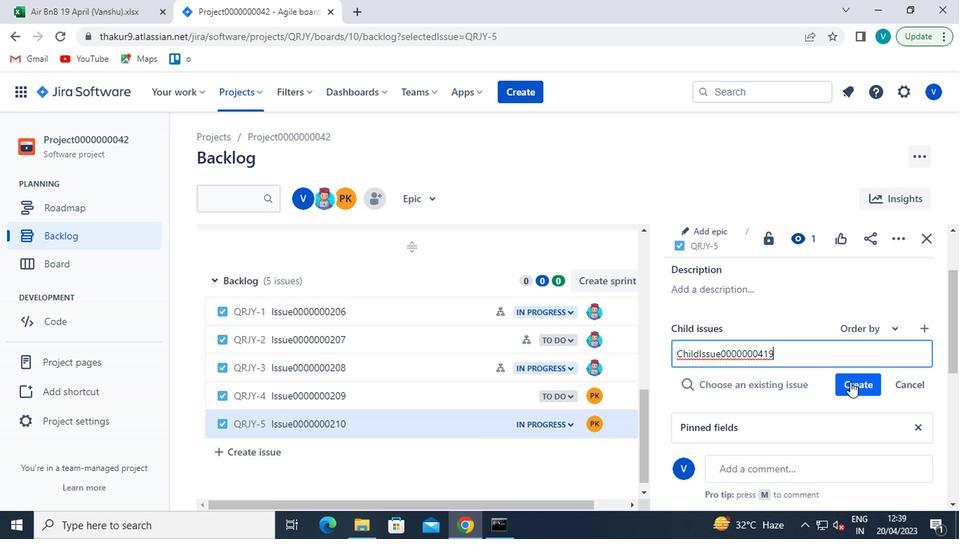 
Action: Mouse moved to (817, 397)
Screenshot: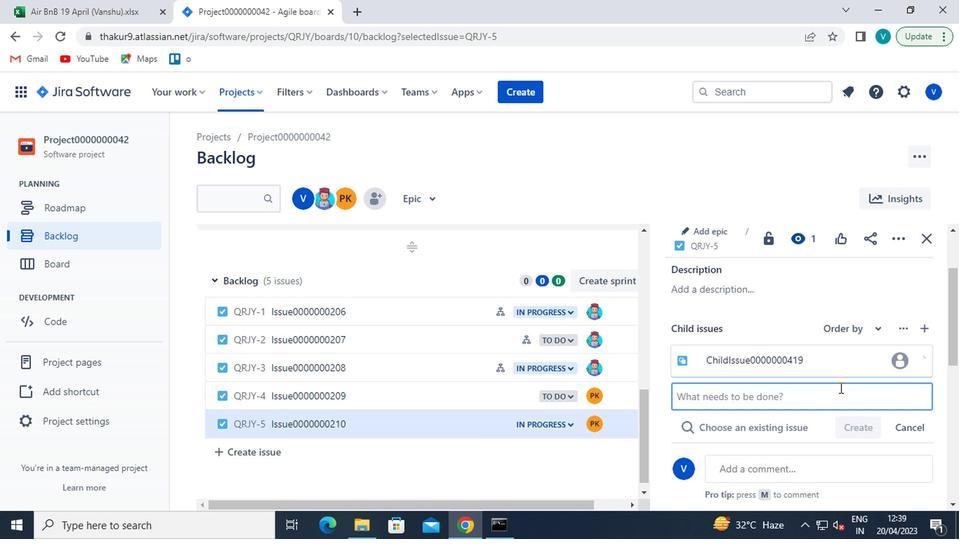 
Action: Mouse pressed left at (817, 397)
Screenshot: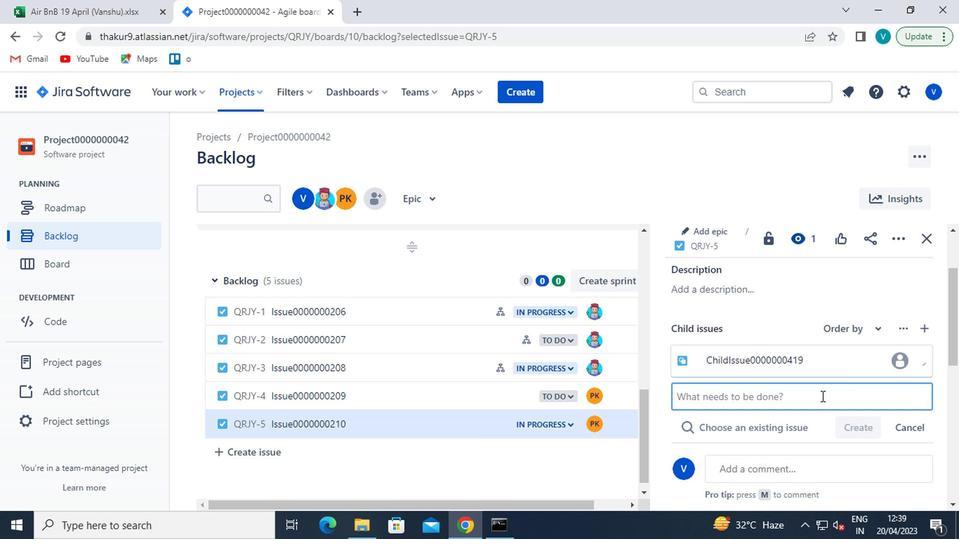 
Action: Mouse moved to (817, 397)
Screenshot: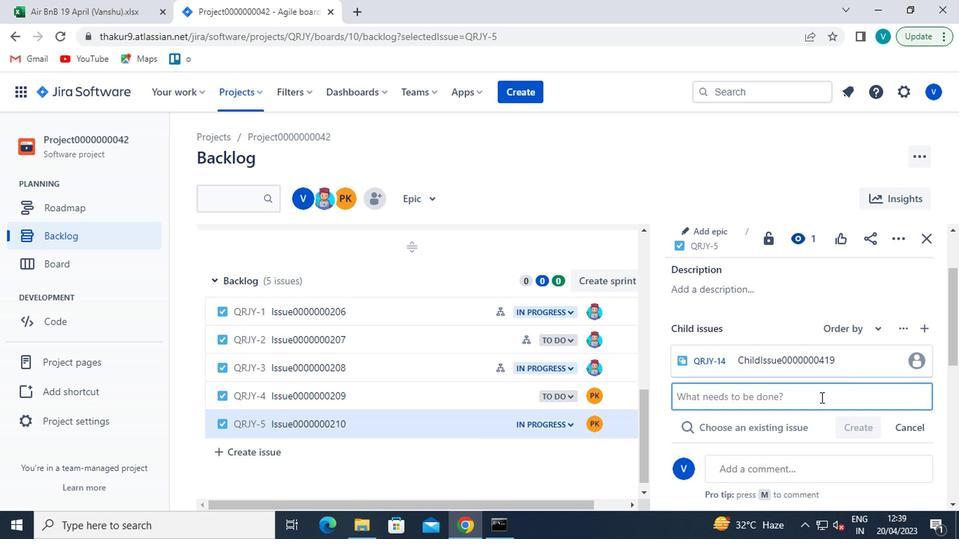 
Action: Key pressed <Key.shift>CHILD<Key.shift>ISSU
Screenshot: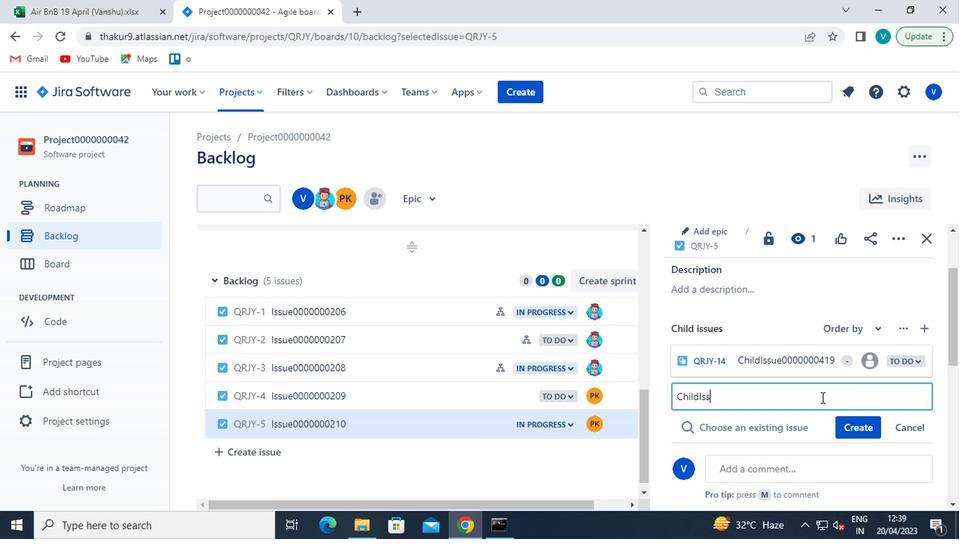 
Action: Mouse moved to (817, 398)
Screenshot: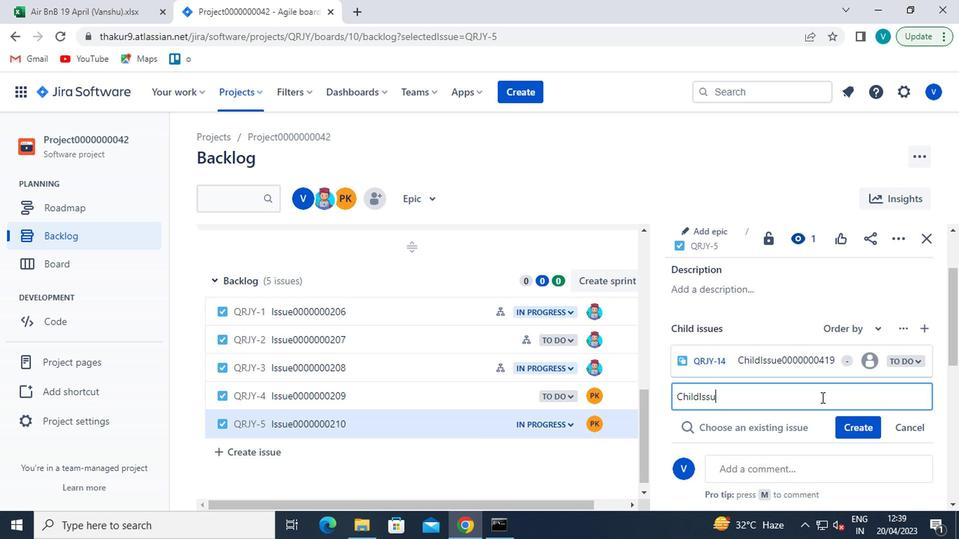 
Action: Key pressed E0
Screenshot: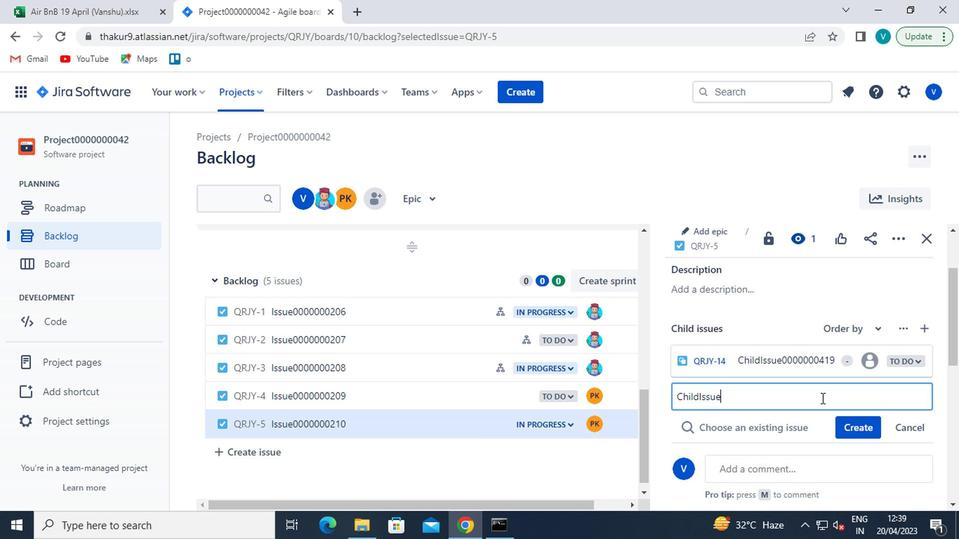 
Action: Mouse moved to (817, 398)
Screenshot: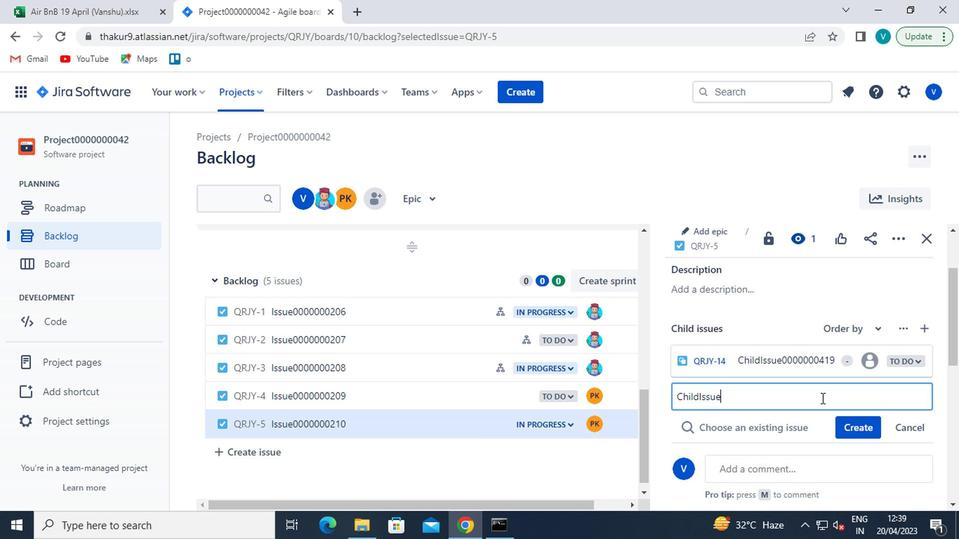 
Action: Key pressed 000000420
Screenshot: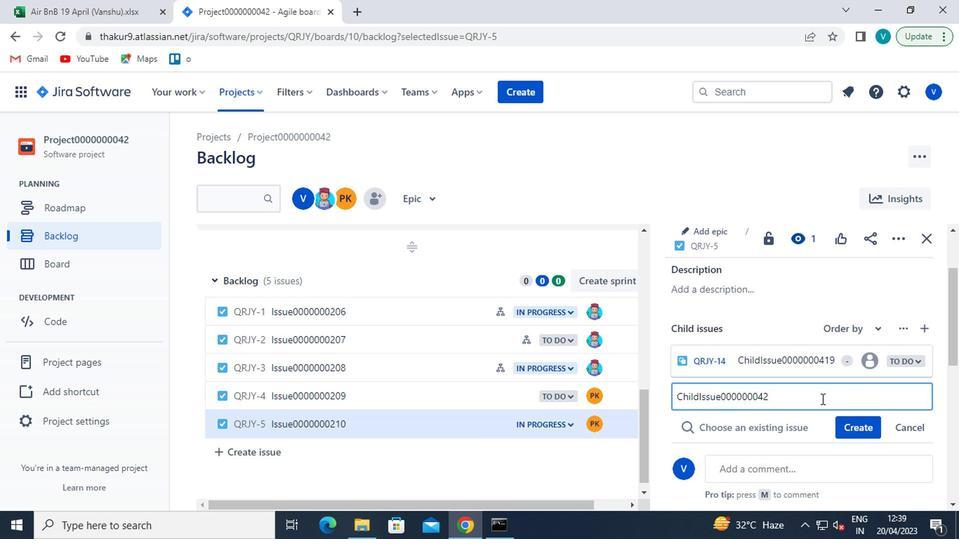 
Action: Mouse moved to (857, 426)
Screenshot: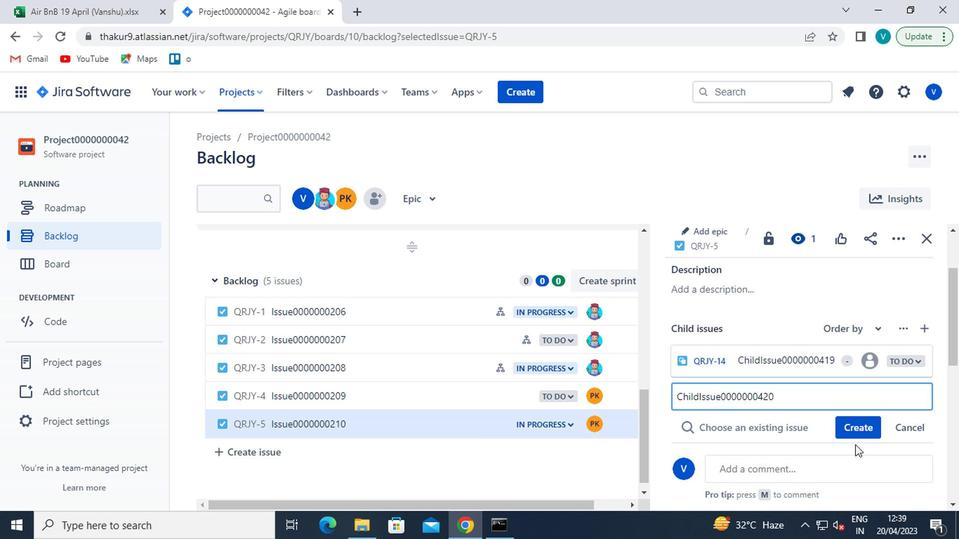
Action: Mouse pressed left at (857, 426)
Screenshot: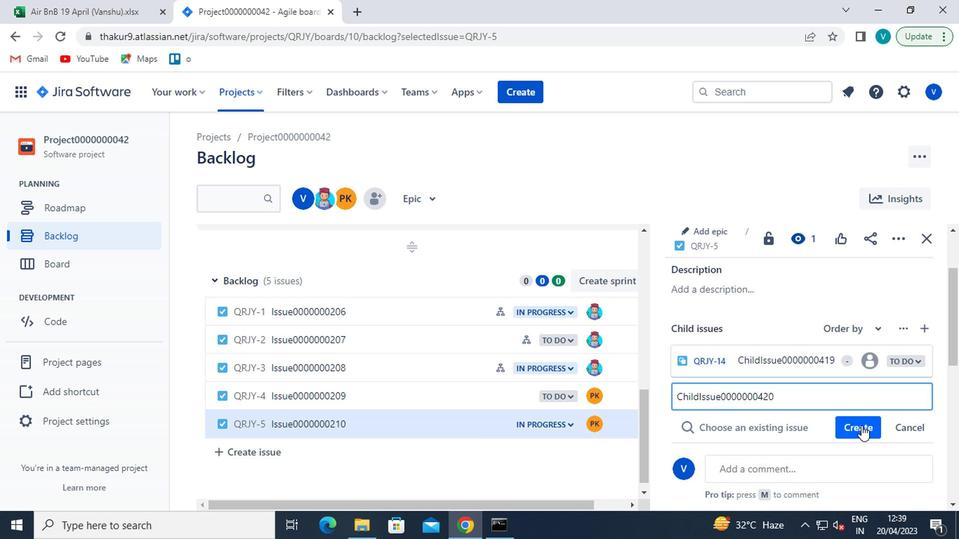 
Action: Mouse moved to (844, 422)
Screenshot: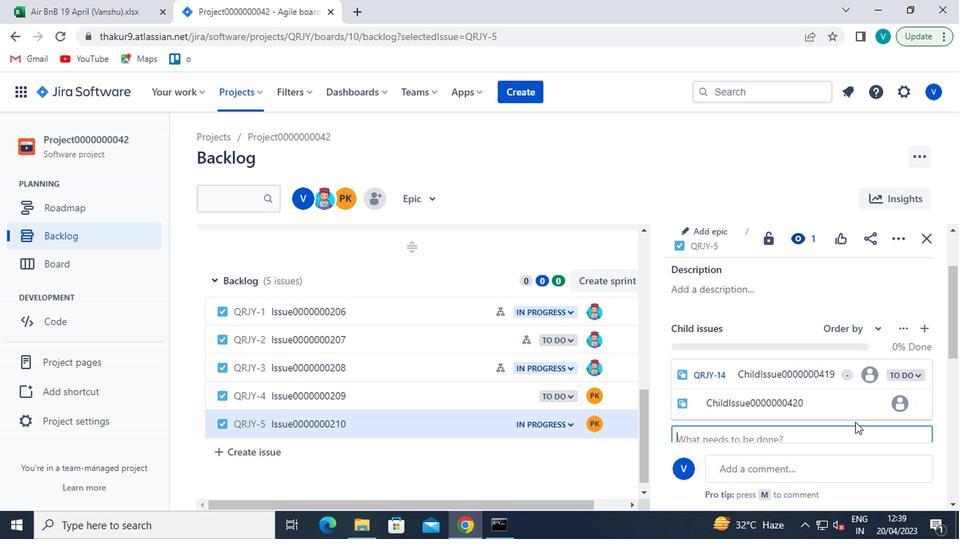 
